 Task: Change  the formatting of the data to 'Which is Greater than5, 'In conditional formating, put the option 'Yelow Fill with Drak Yellow Text'add another formatting option Format As Table, insert the option 'Brown Table style Dark 3 'In the sheet  Data Entry Workbookbook
Action: Mouse moved to (54, 116)
Screenshot: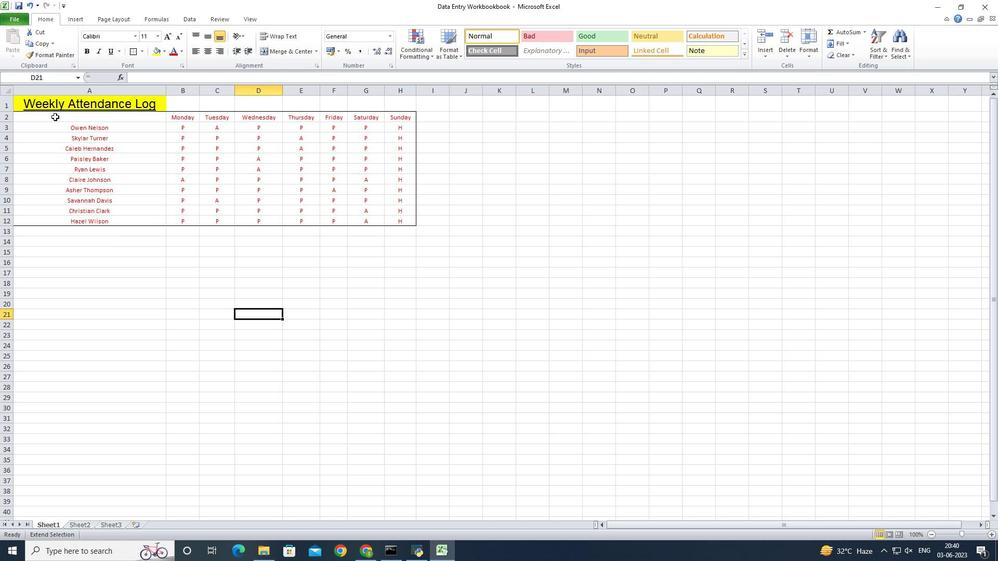 
Action: Mouse pressed left at (54, 116)
Screenshot: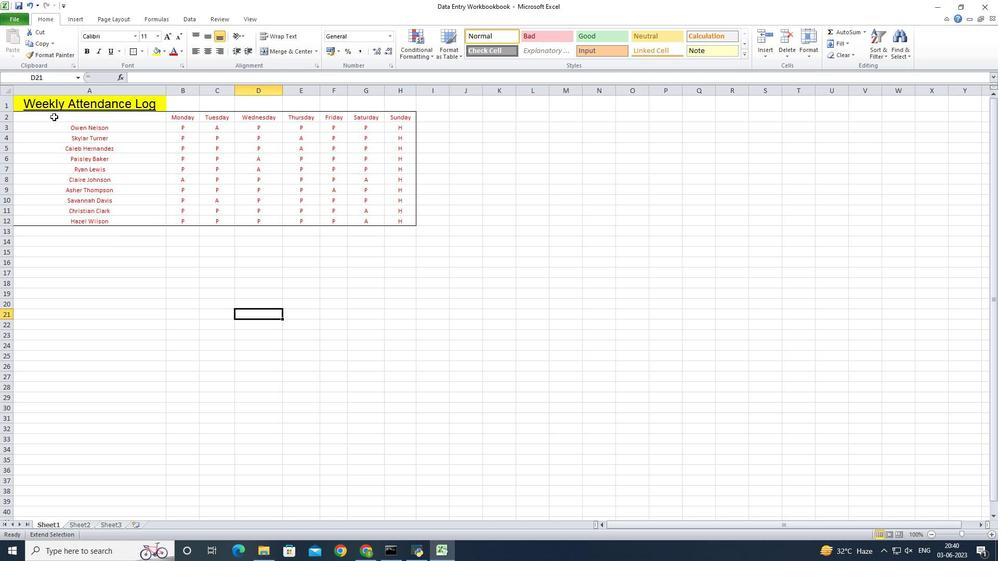 
Action: Mouse moved to (92, 132)
Screenshot: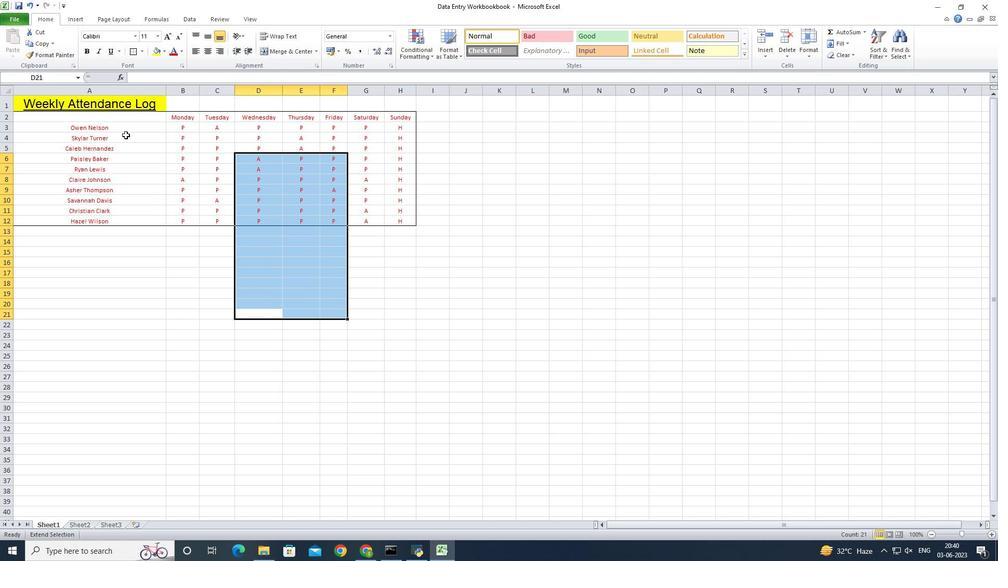 
Action: Mouse pressed left at (92, 132)
Screenshot: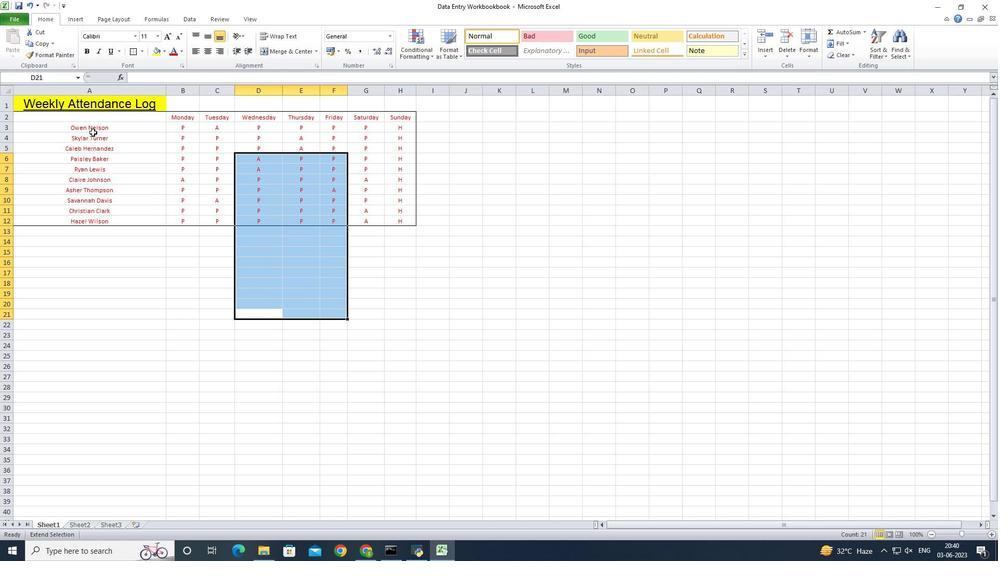 
Action: Mouse moved to (495, 29)
Screenshot: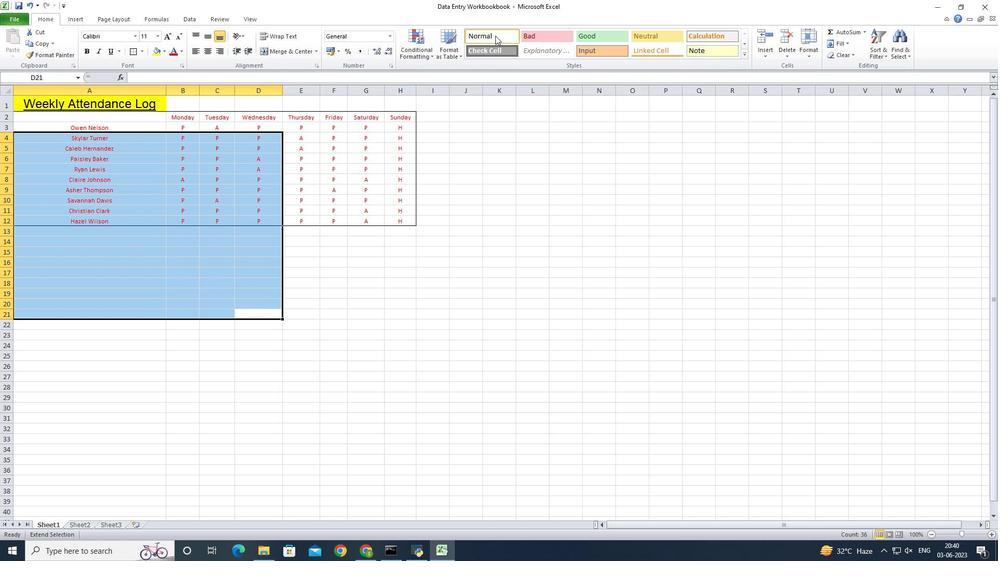 
Action: Mouse pressed left at (495, 29)
Screenshot: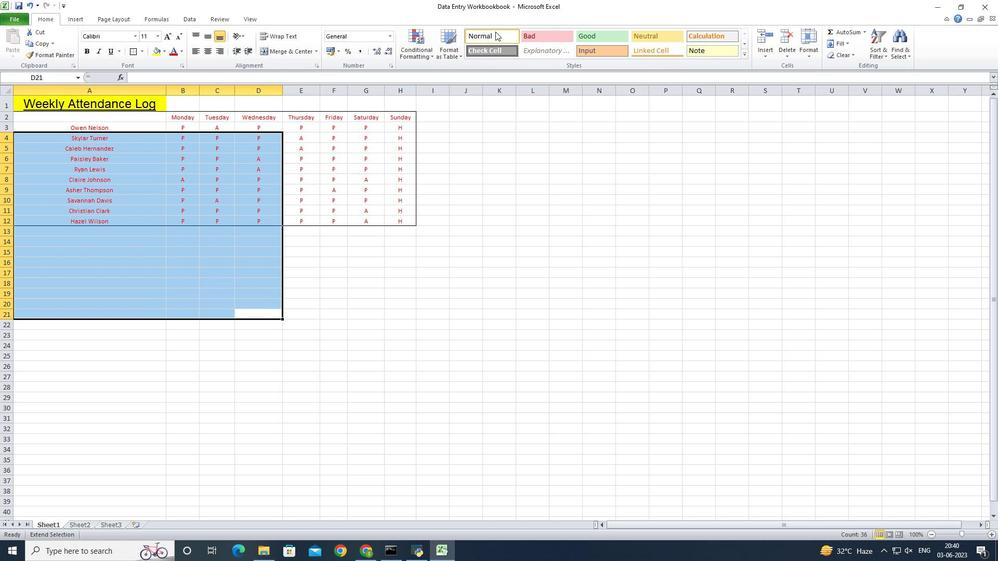 
Action: Mouse moved to (360, 250)
Screenshot: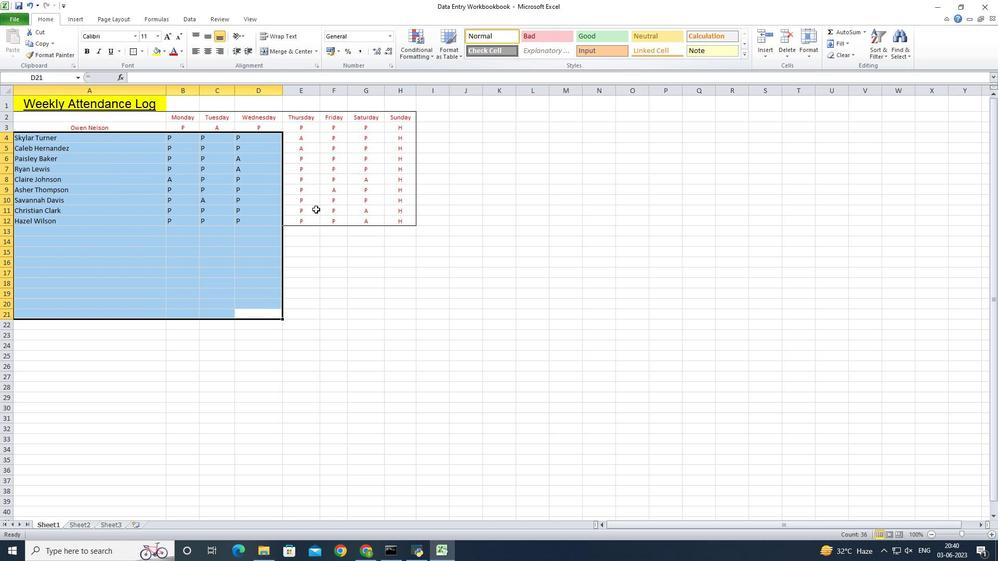 
Action: Key pressed ctrl+Z
Screenshot: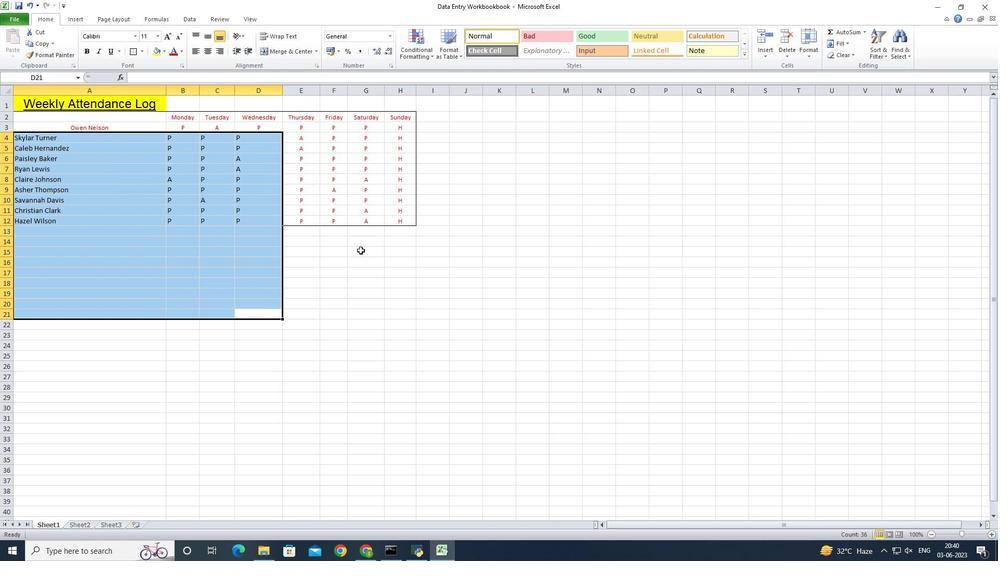 
Action: Mouse moved to (260, 347)
Screenshot: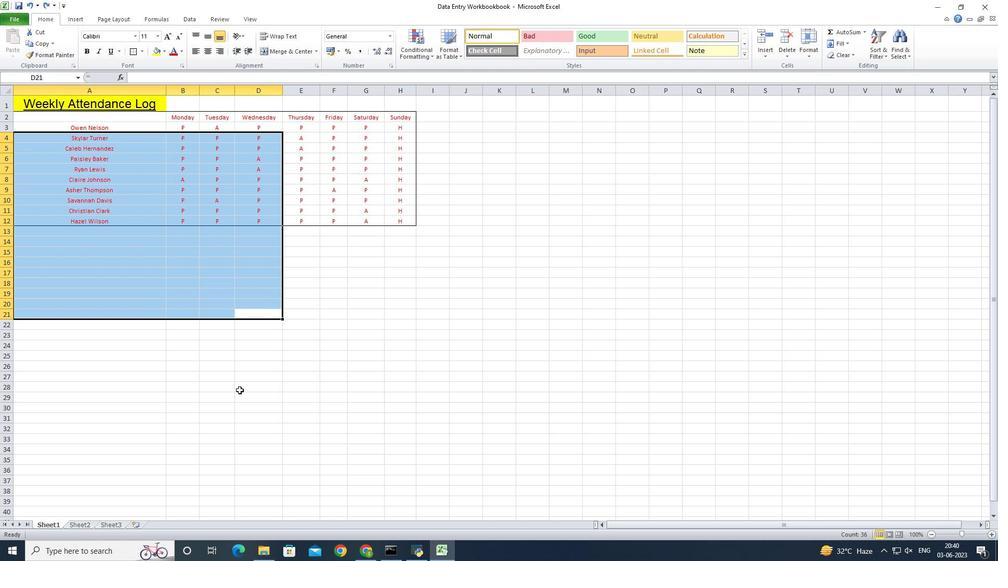 
Action: Mouse pressed left at (260, 347)
Screenshot: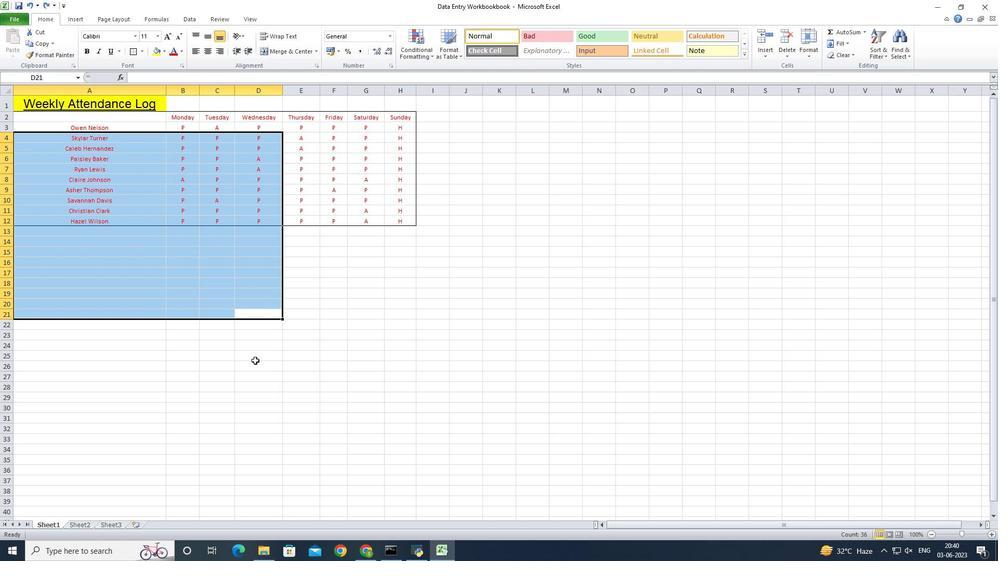 
Action: Mouse moved to (480, 35)
Screenshot: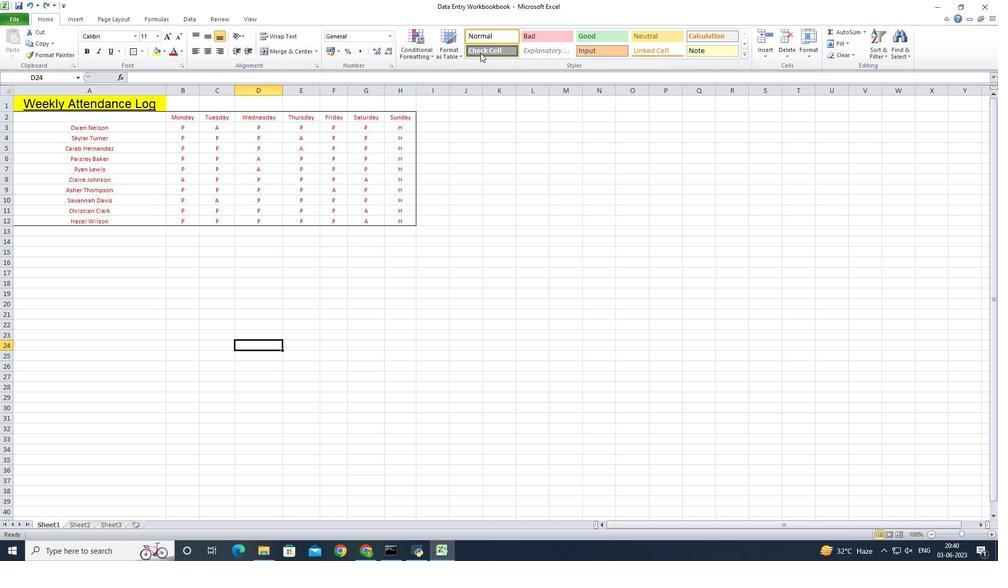 
Action: Mouse pressed left at (480, 35)
Screenshot: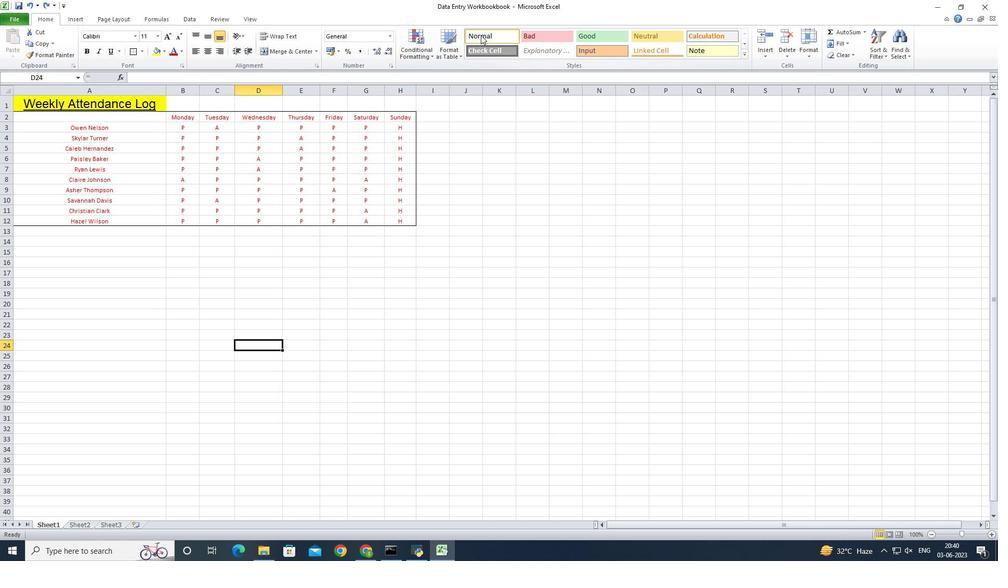 
Action: Mouse moved to (53, 116)
Screenshot: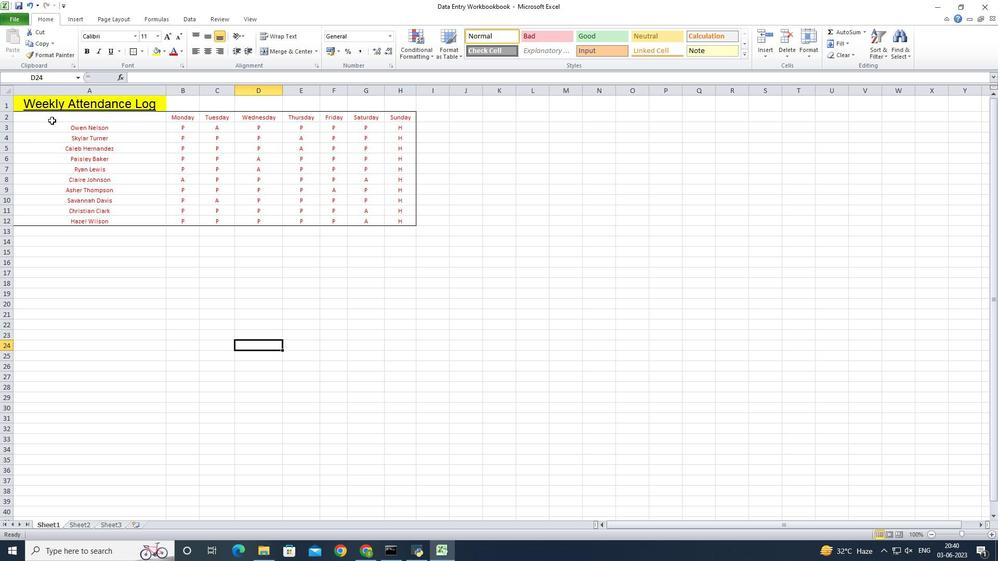 
Action: Mouse pressed left at (53, 116)
Screenshot: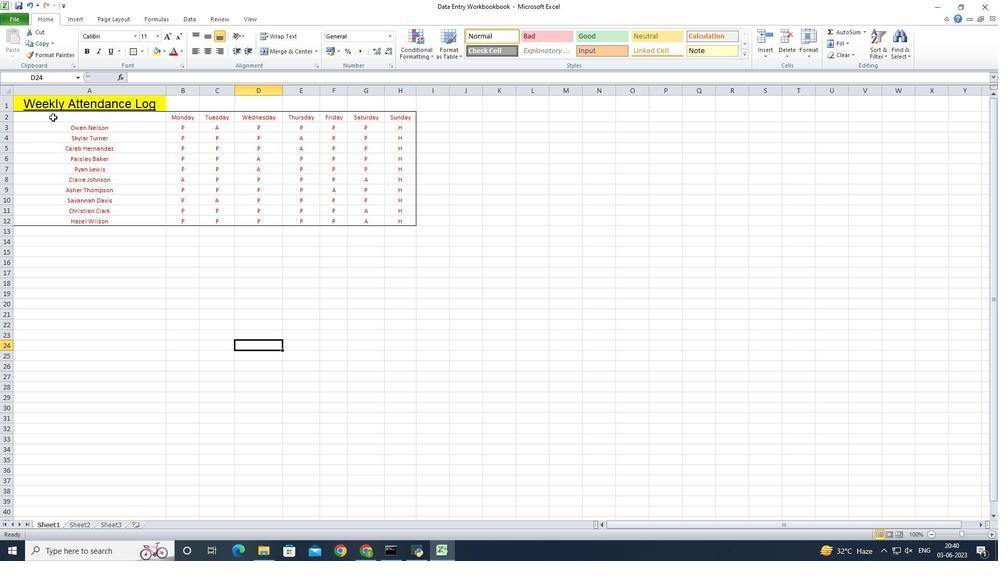 
Action: Mouse moved to (422, 50)
Screenshot: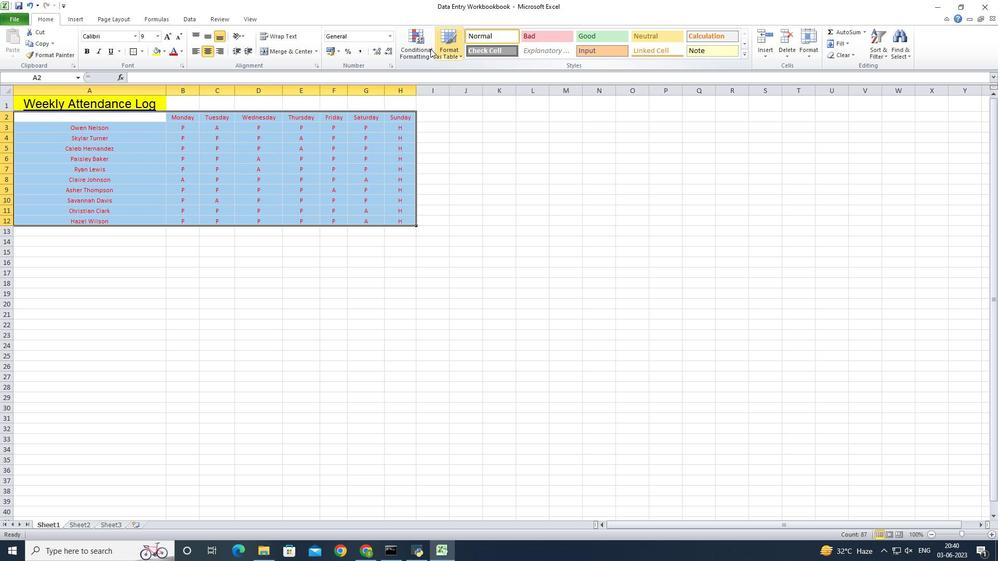 
Action: Mouse pressed left at (422, 50)
Screenshot: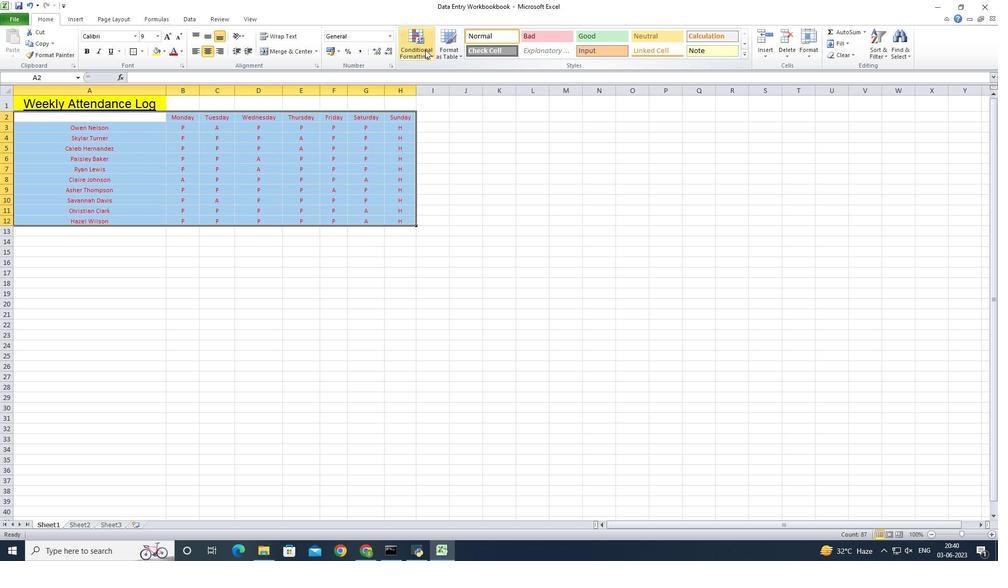 
Action: Mouse moved to (441, 75)
Screenshot: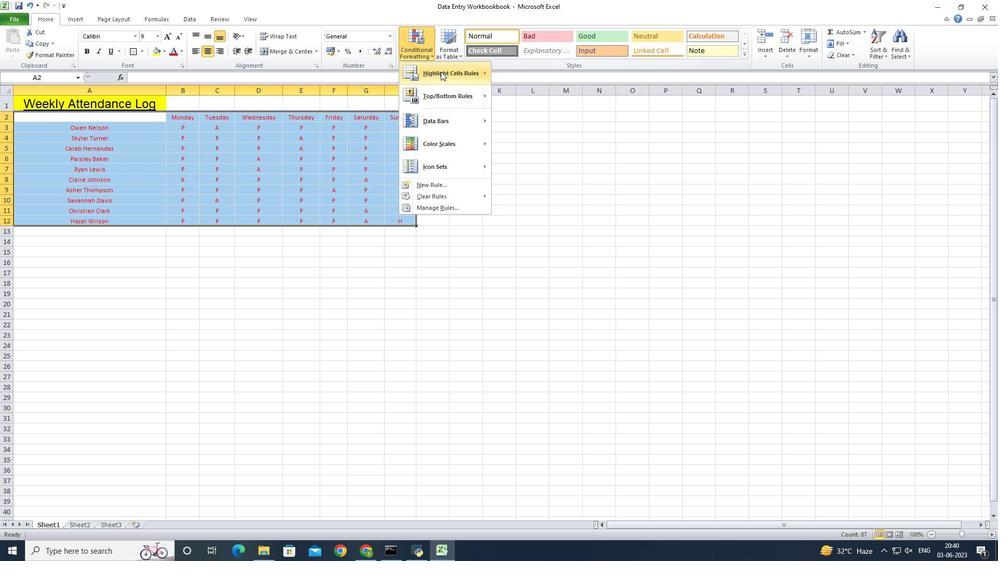 
Action: Mouse pressed left at (441, 75)
Screenshot: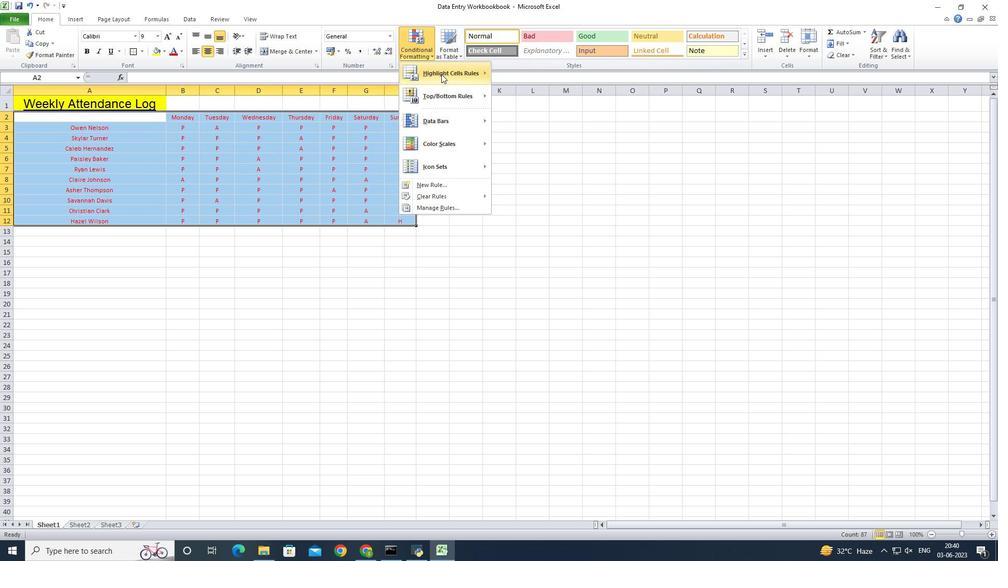 
Action: Mouse moved to (504, 75)
Screenshot: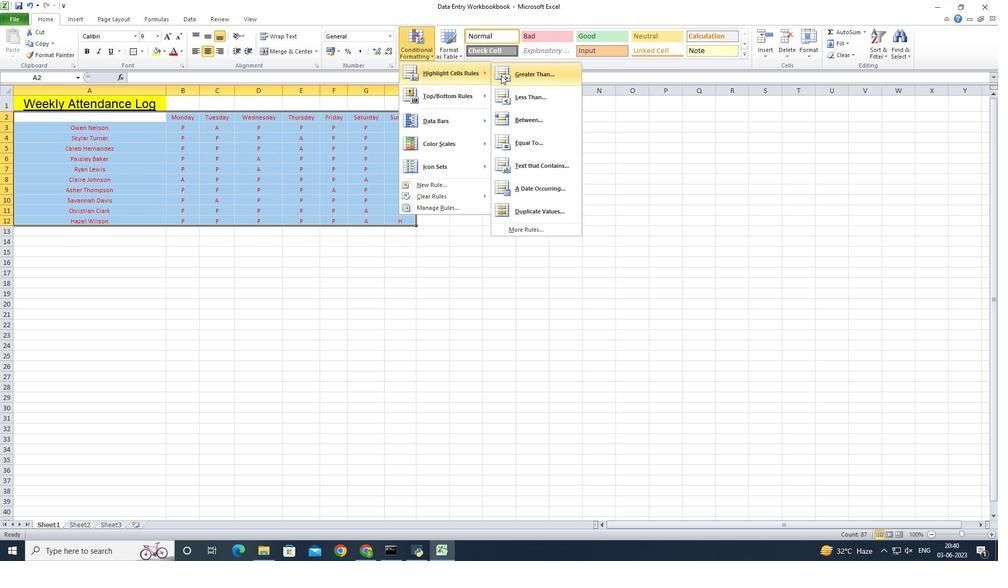 
Action: Mouse pressed left at (504, 75)
Screenshot: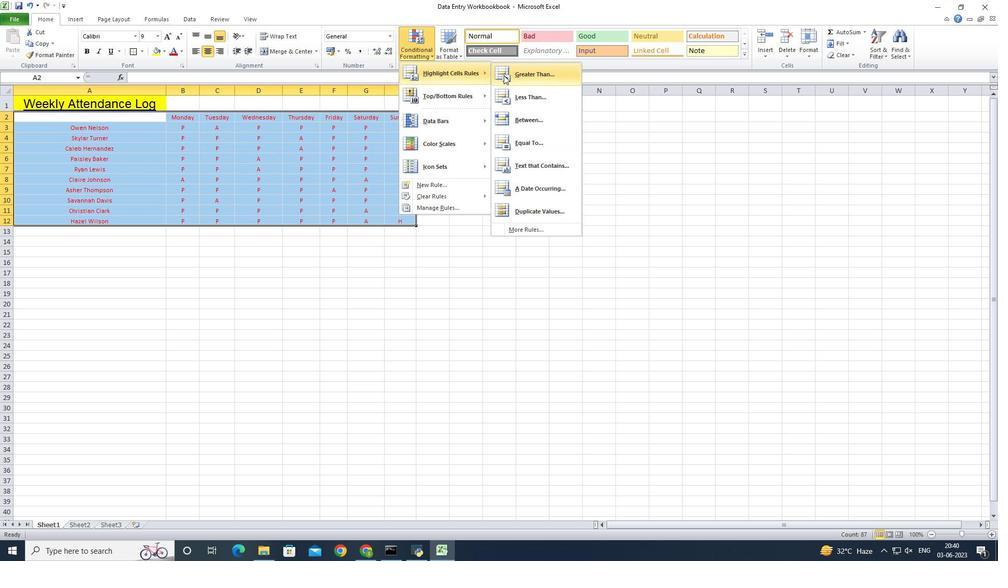 
Action: Mouse moved to (217, 263)
Screenshot: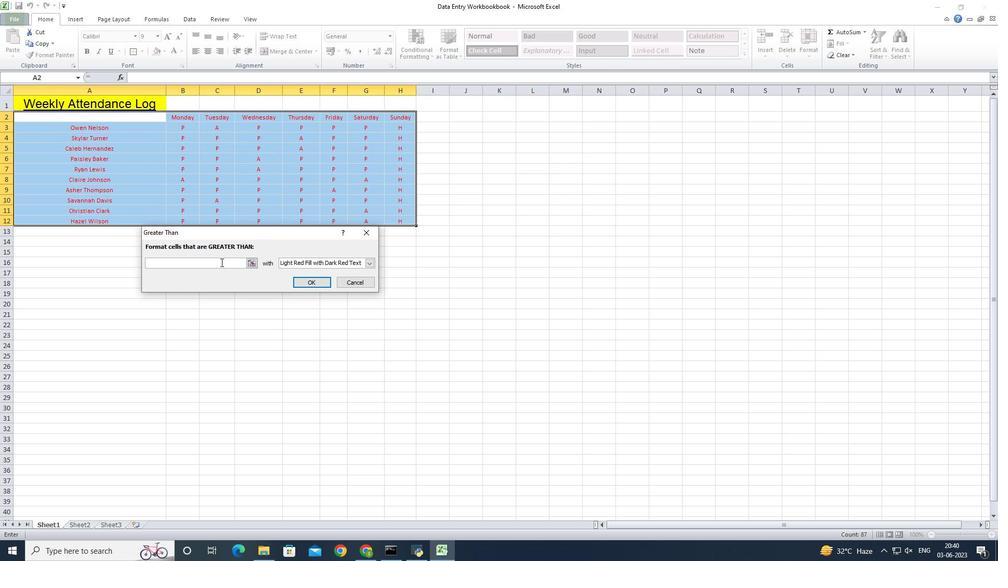 
Action: Mouse pressed left at (217, 263)
Screenshot: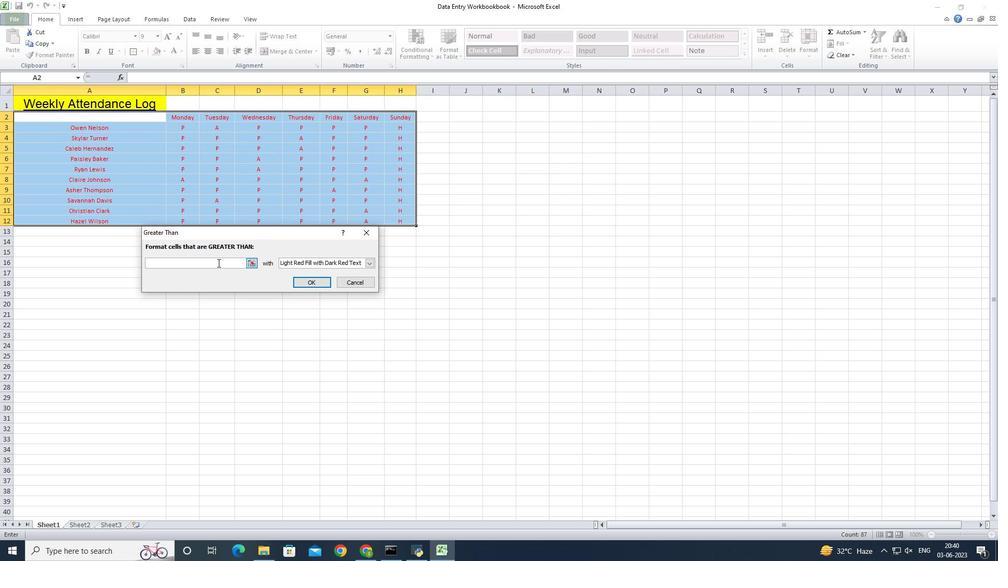
Action: Mouse moved to (219, 263)
Screenshot: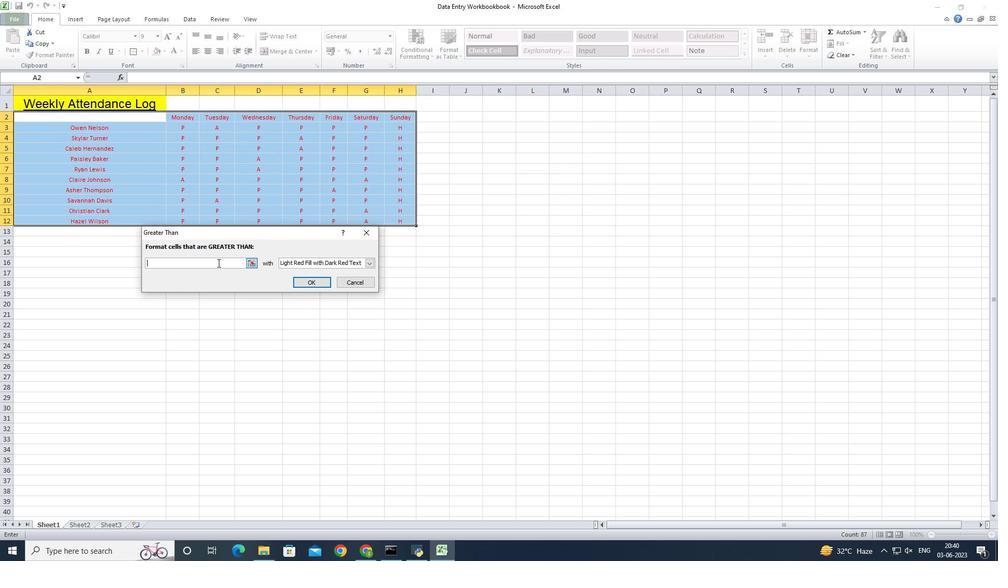 
Action: Key pressed 5
Screenshot: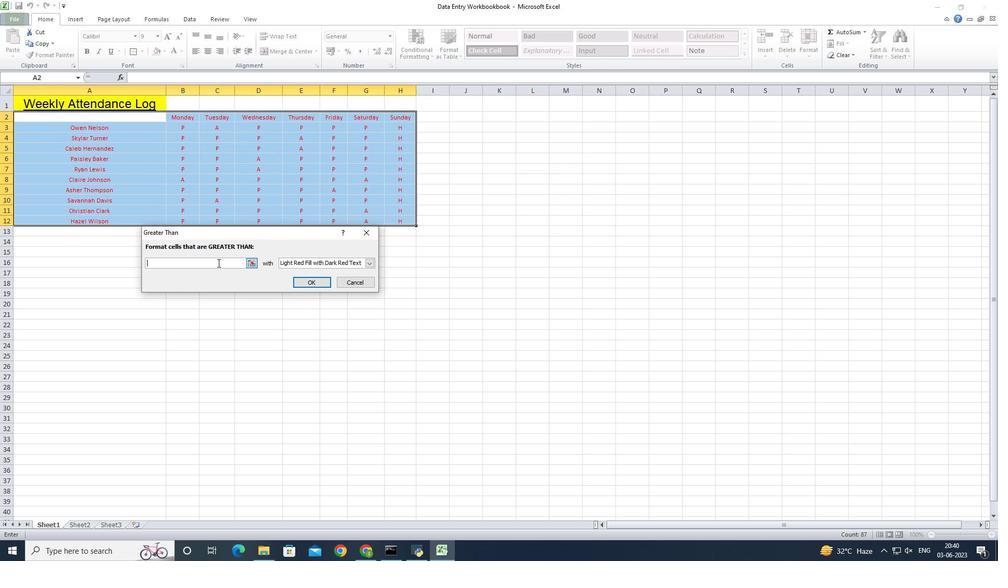
Action: Mouse moved to (314, 263)
Screenshot: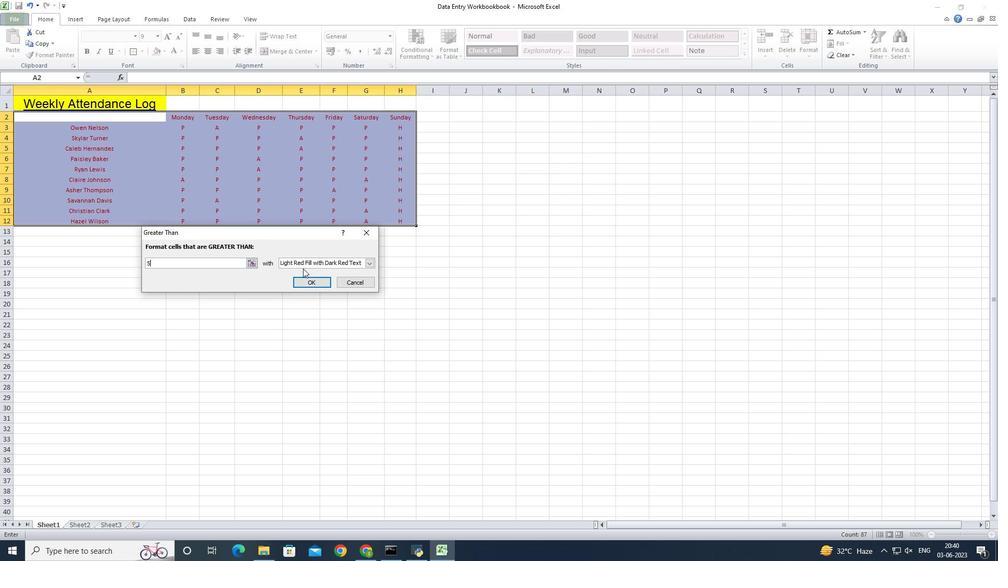 
Action: Mouse pressed left at (314, 263)
Screenshot: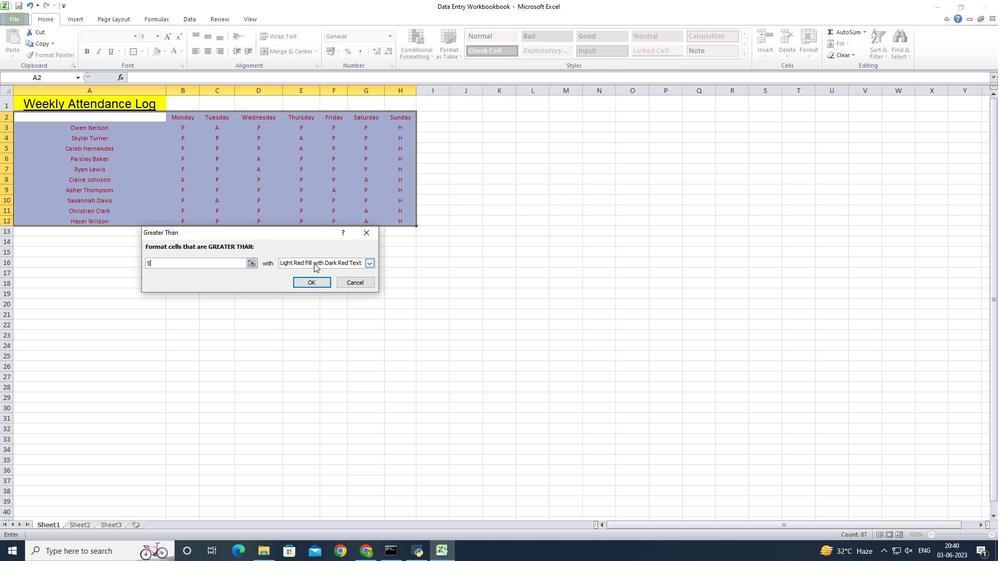 
Action: Mouse moved to (320, 277)
Screenshot: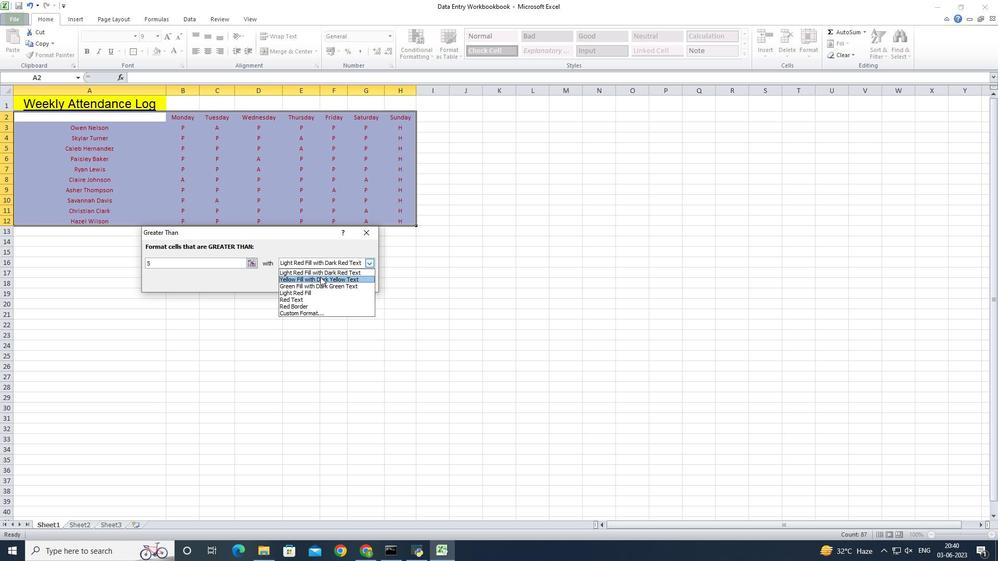
Action: Mouse pressed left at (320, 277)
Screenshot: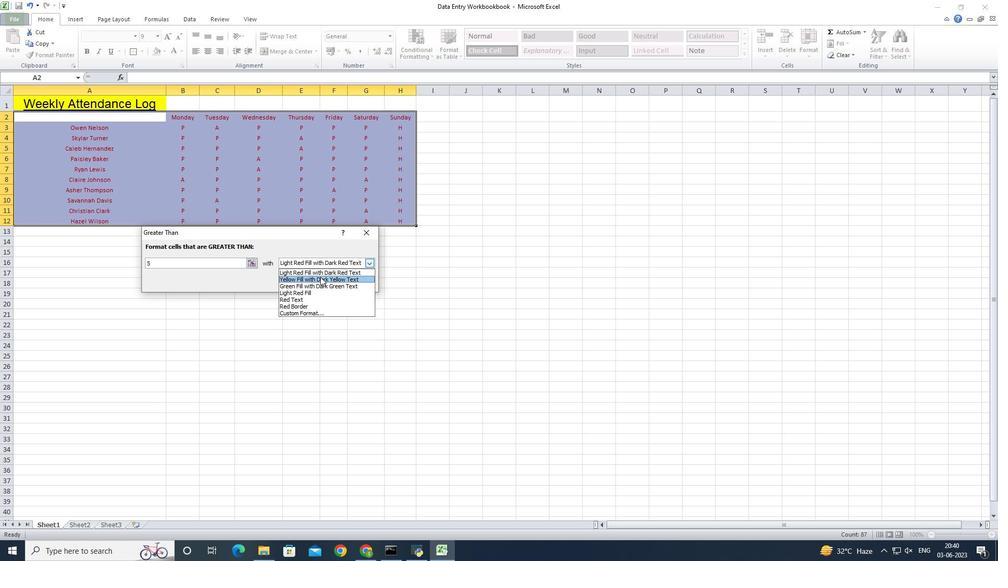
Action: Mouse moved to (317, 283)
Screenshot: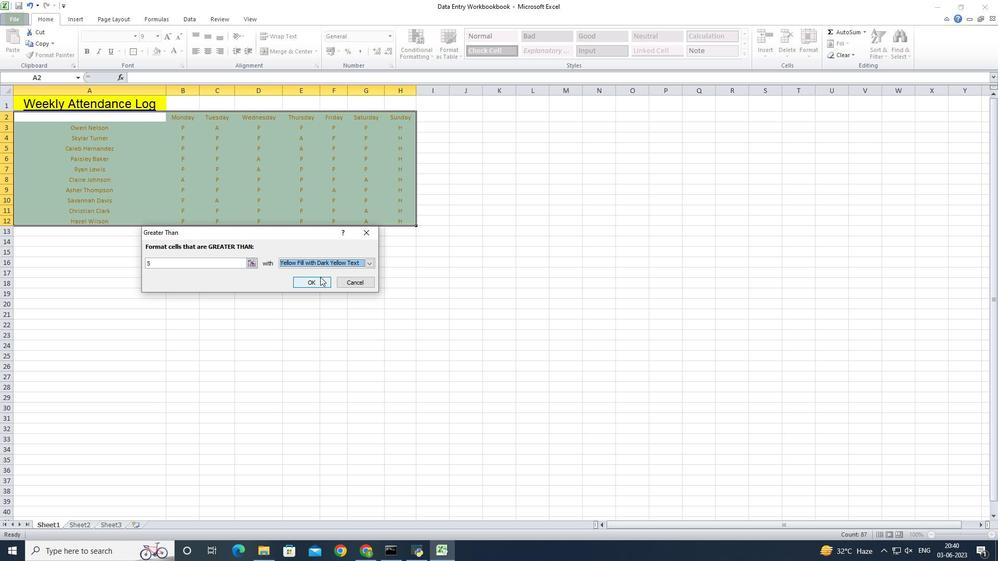 
Action: Mouse pressed left at (317, 283)
Screenshot: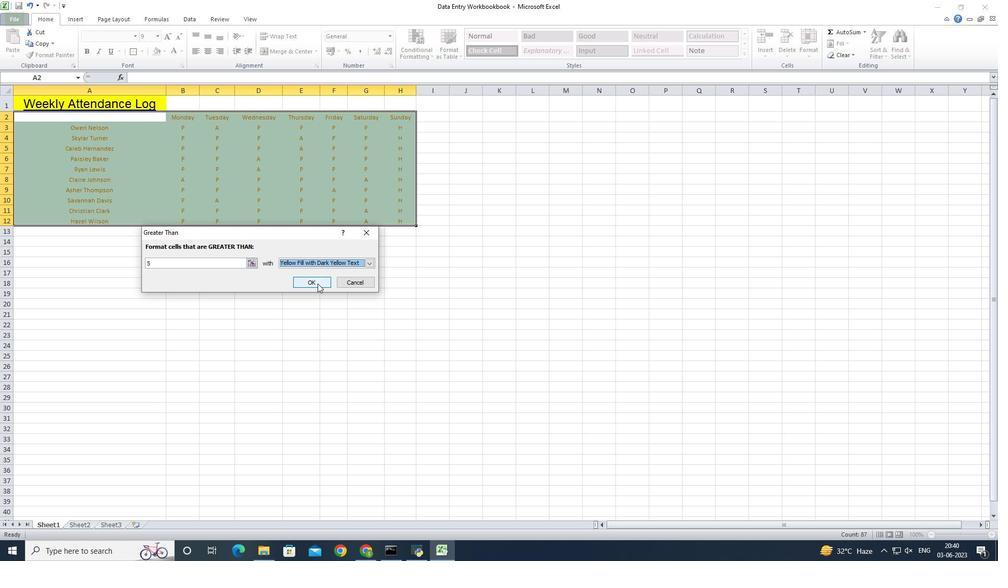
Action: Mouse moved to (451, 47)
Screenshot: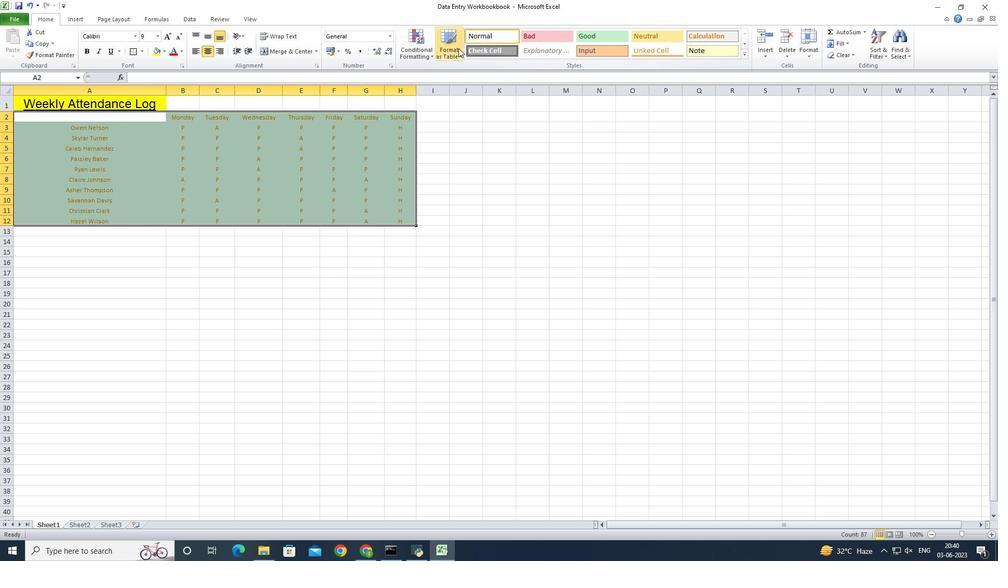 
Action: Mouse pressed left at (451, 47)
Screenshot: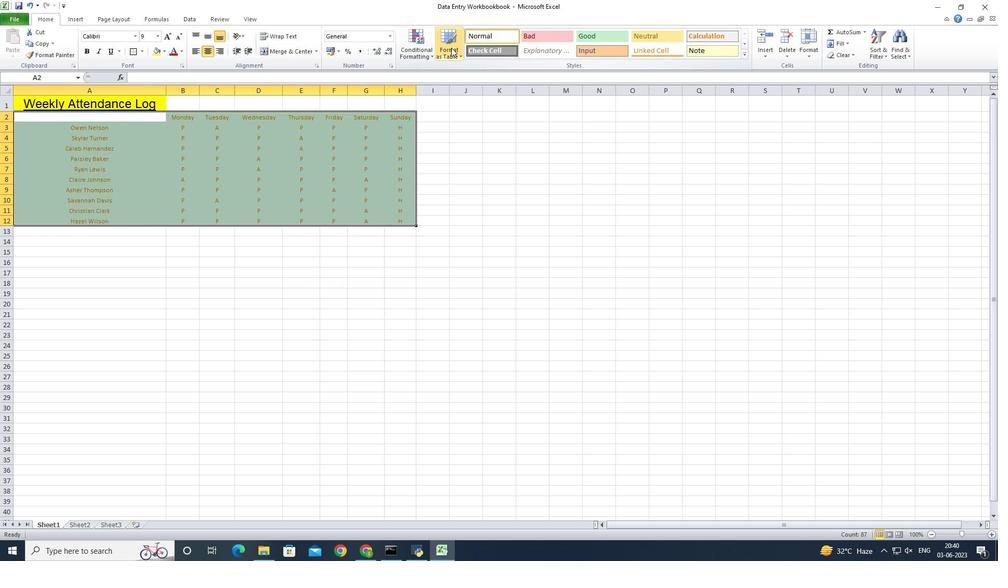 
Action: Mouse moved to (518, 307)
Screenshot: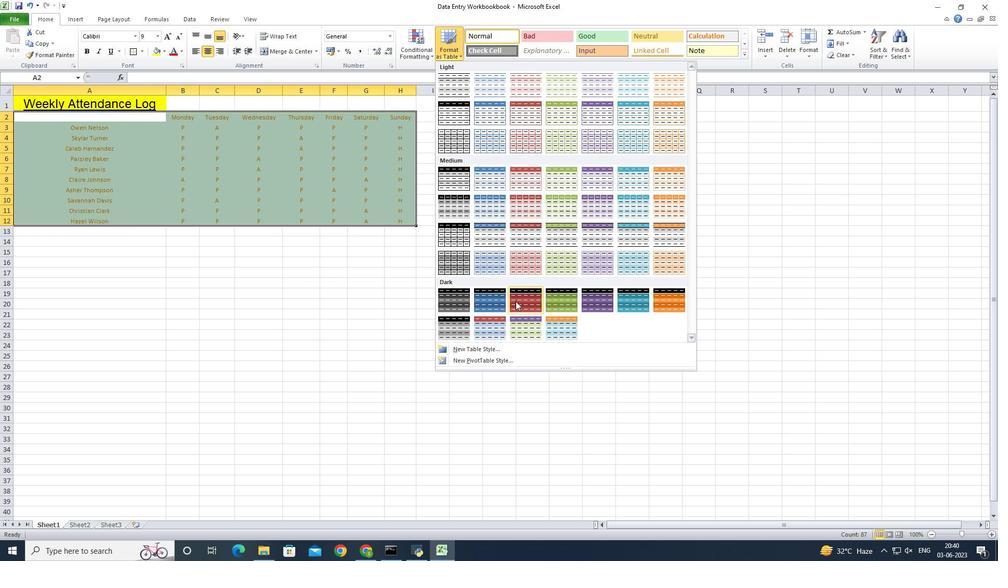 
Action: Mouse pressed left at (518, 307)
Screenshot: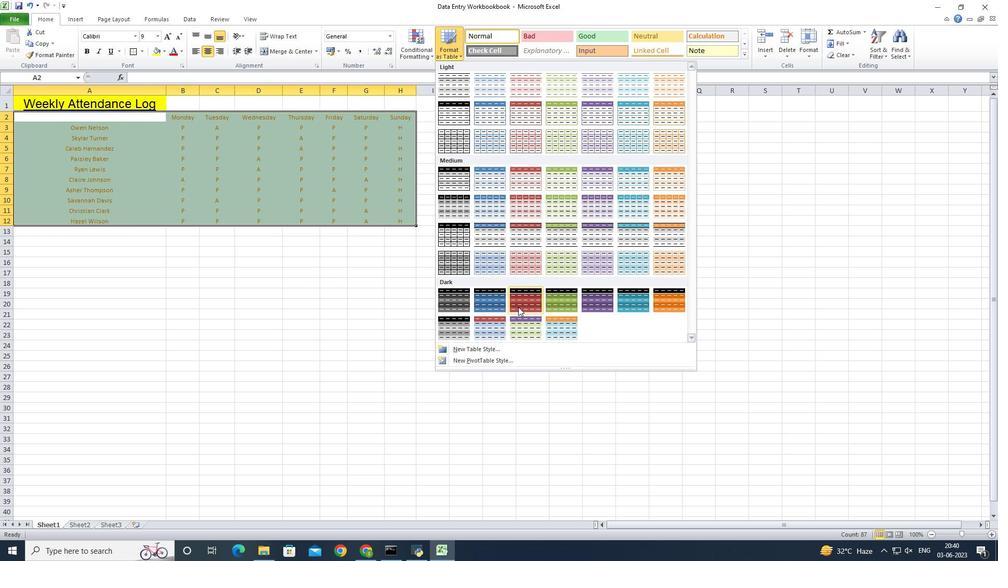 
Action: Mouse moved to (250, 281)
Screenshot: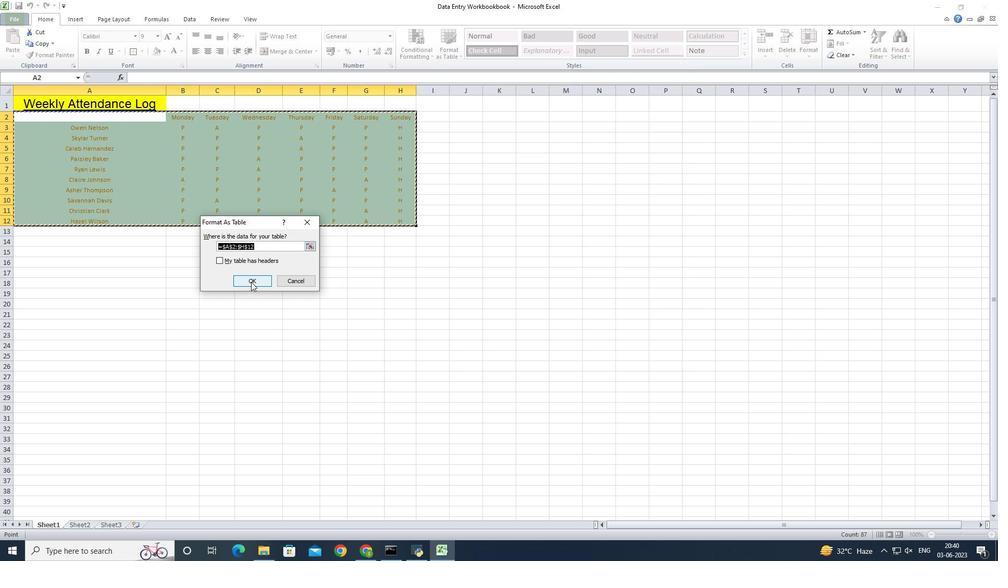 
Action: Mouse pressed left at (250, 281)
Screenshot: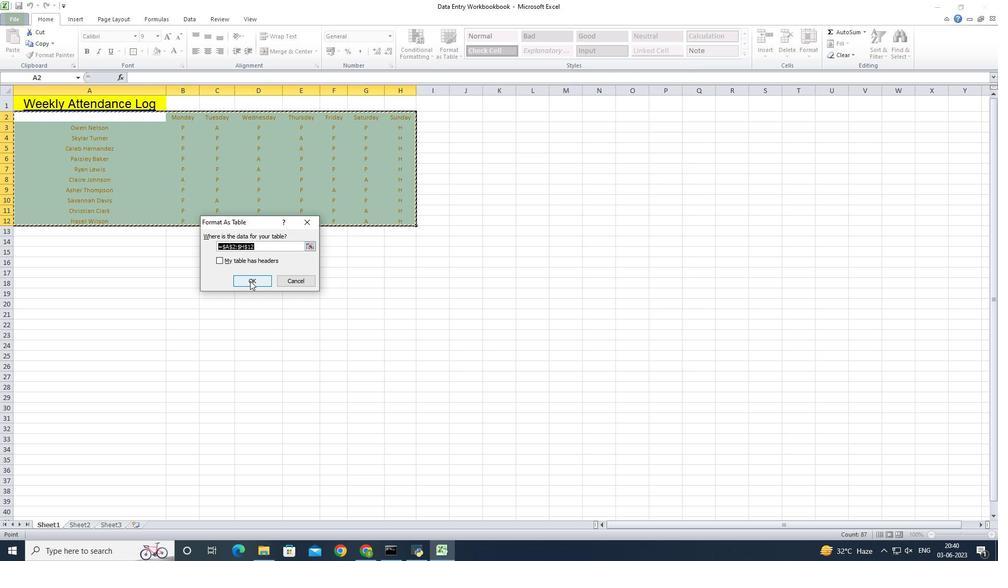 
Action: Mouse moved to (251, 290)
Screenshot: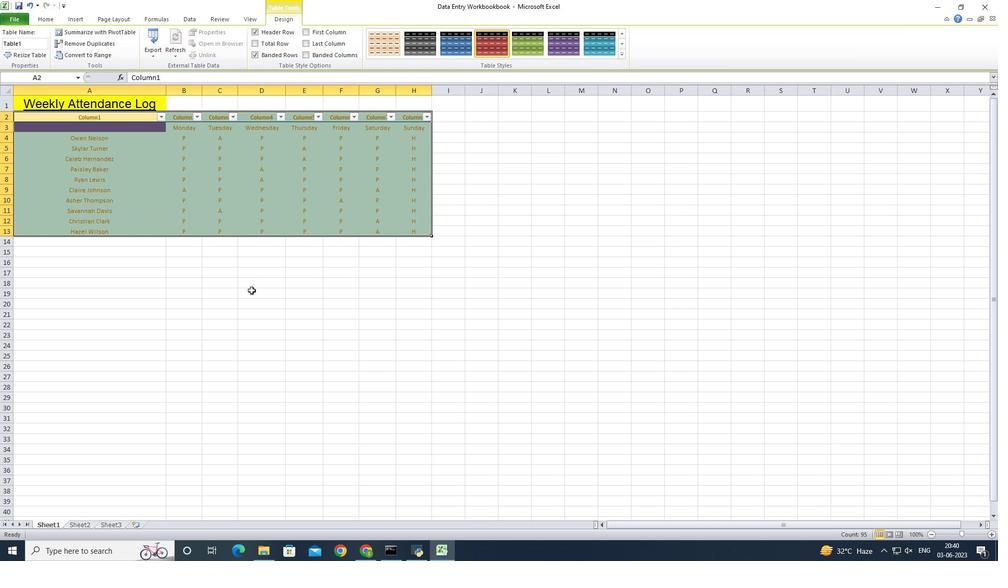 
Action: Mouse pressed left at (251, 290)
Screenshot: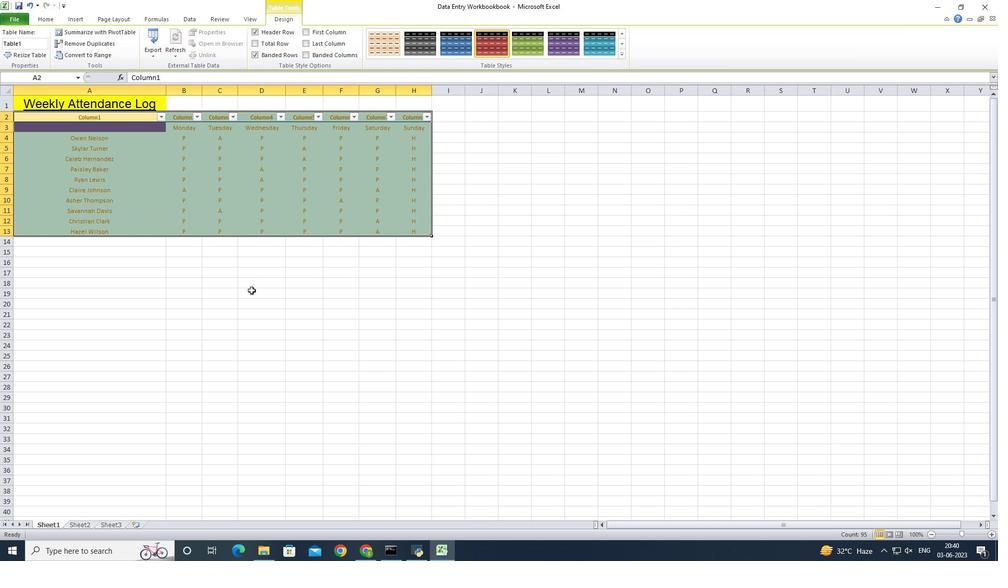 
Action: Mouse moved to (129, 133)
Screenshot: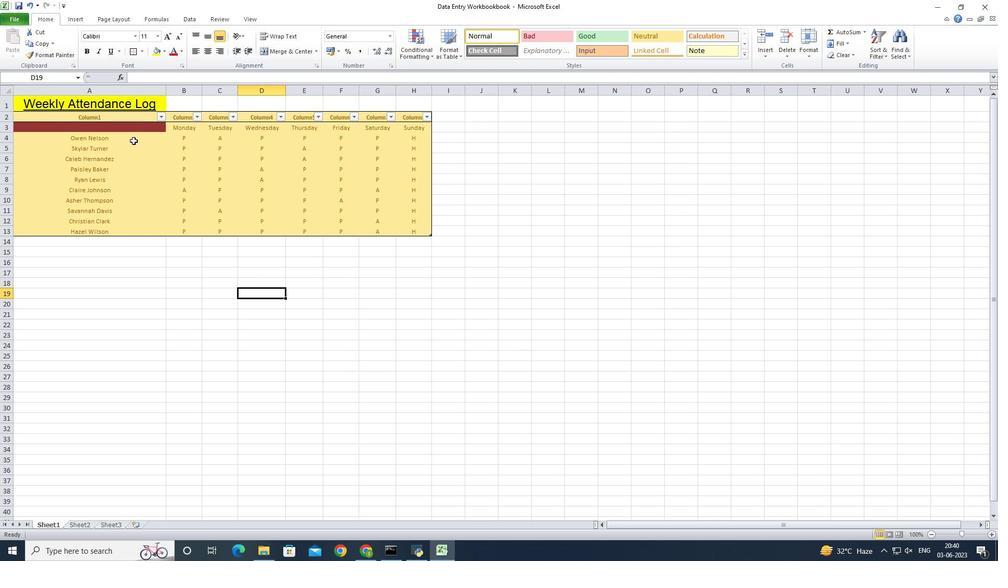
Action: Mouse pressed left at (129, 133)
Screenshot: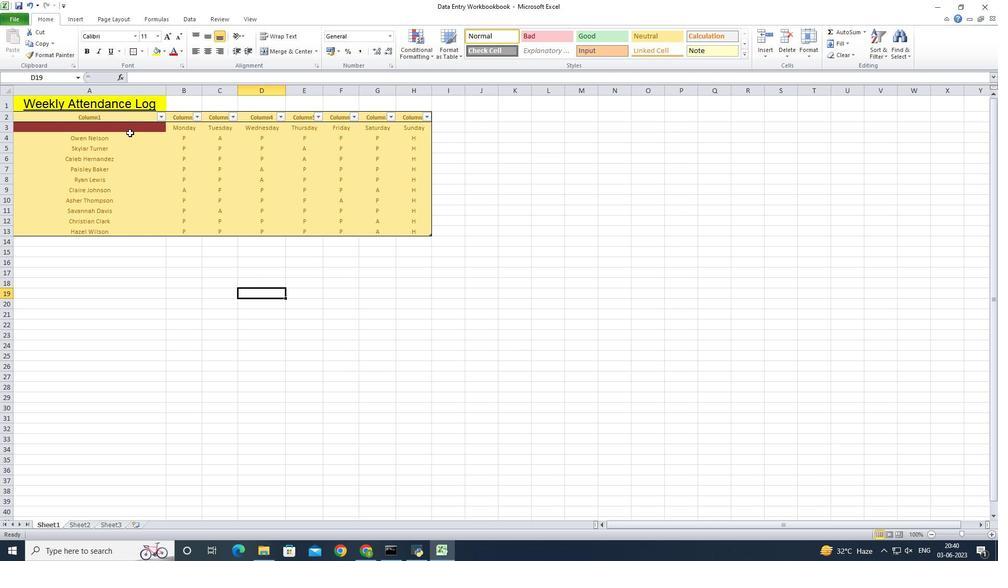 
Action: Mouse moved to (166, 202)
Screenshot: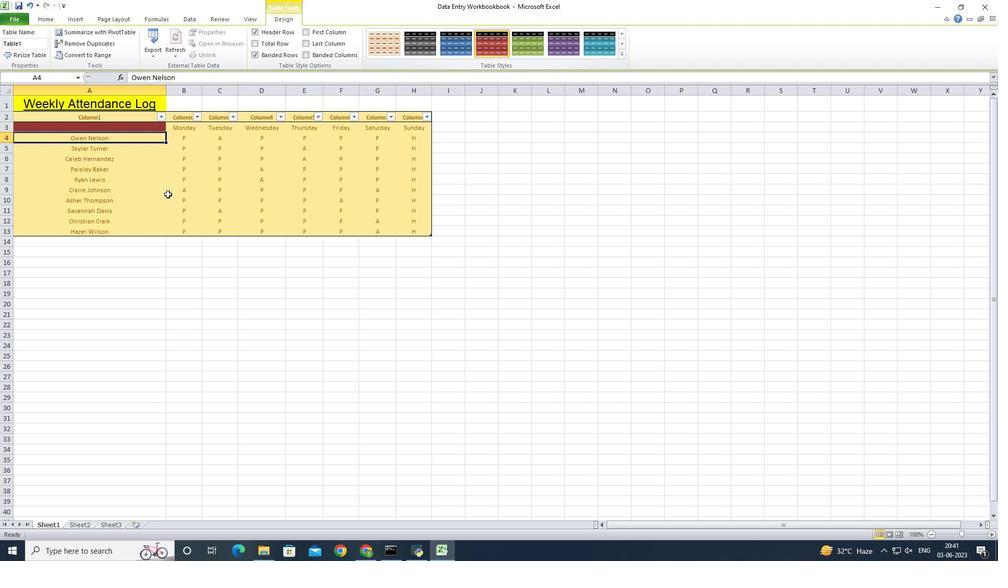 
Action: Key pressed ctrl+Z
Screenshot: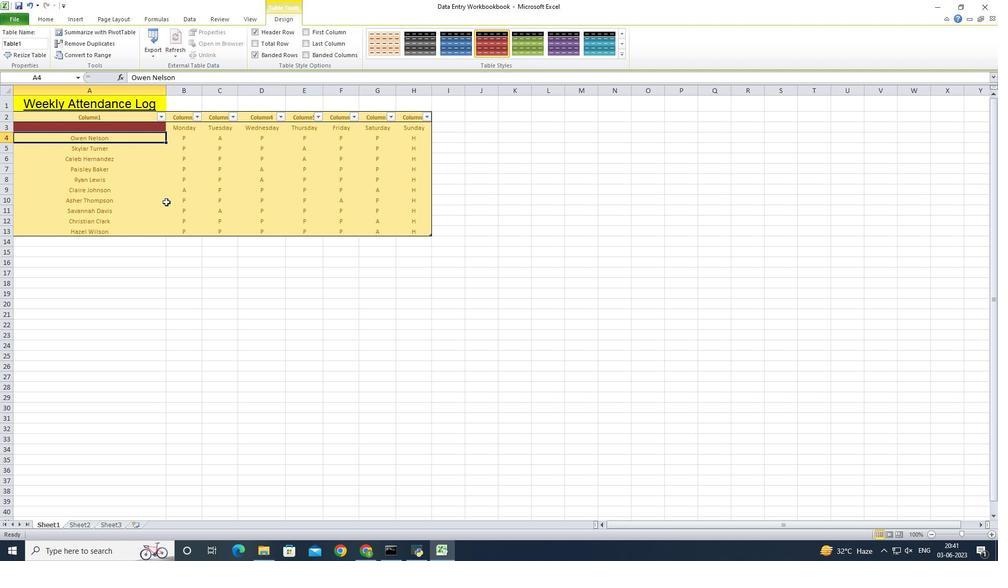 
Action: Mouse moved to (87, 118)
Screenshot: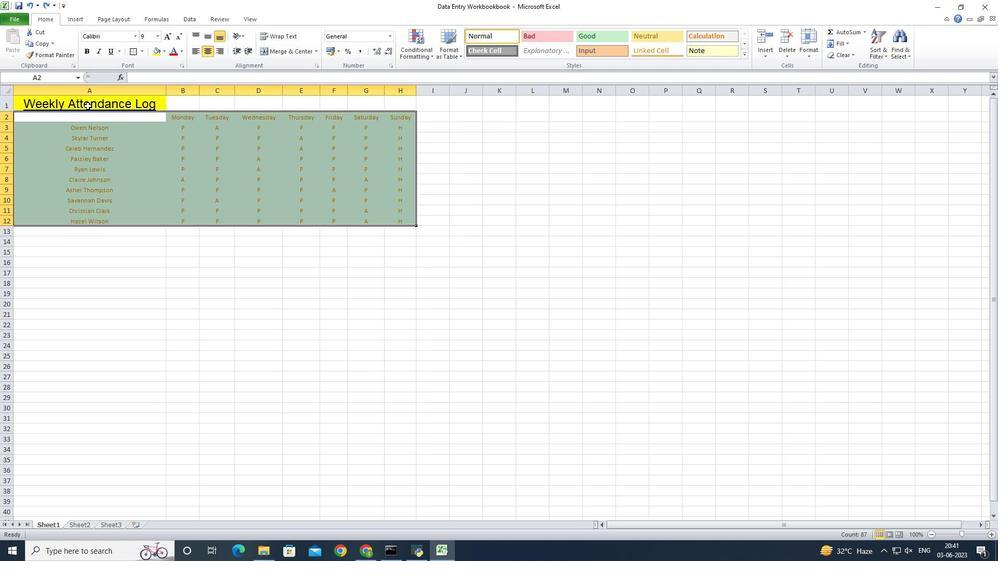 
Action: Mouse pressed left at (87, 118)
Screenshot: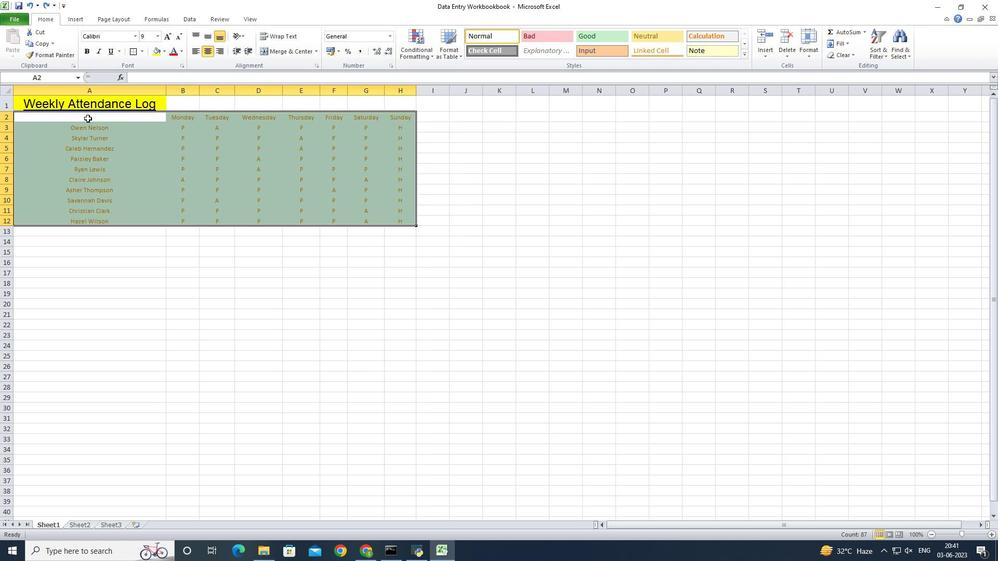 
Action: Mouse moved to (96, 127)
Screenshot: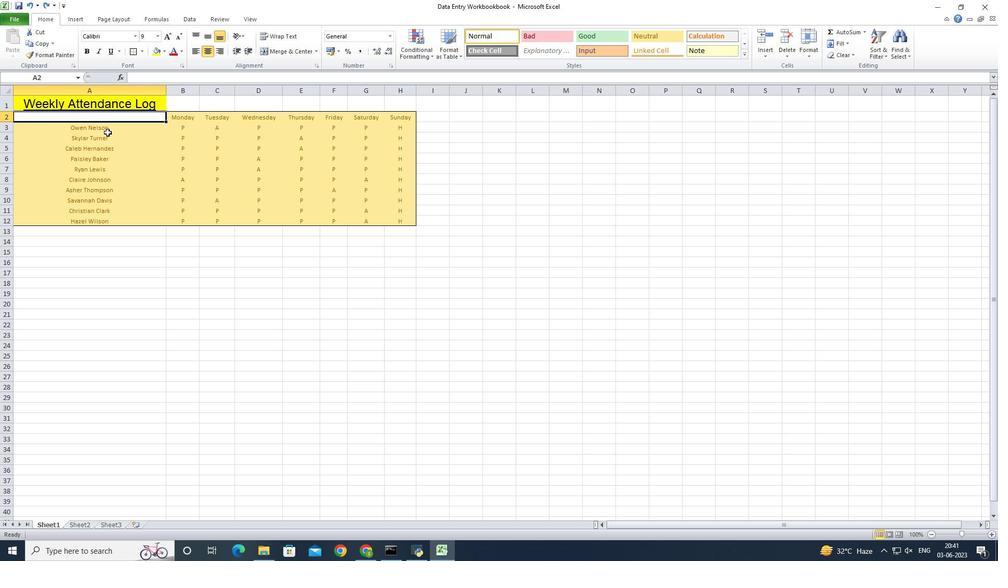 
Action: Mouse pressed left at (96, 127)
Screenshot: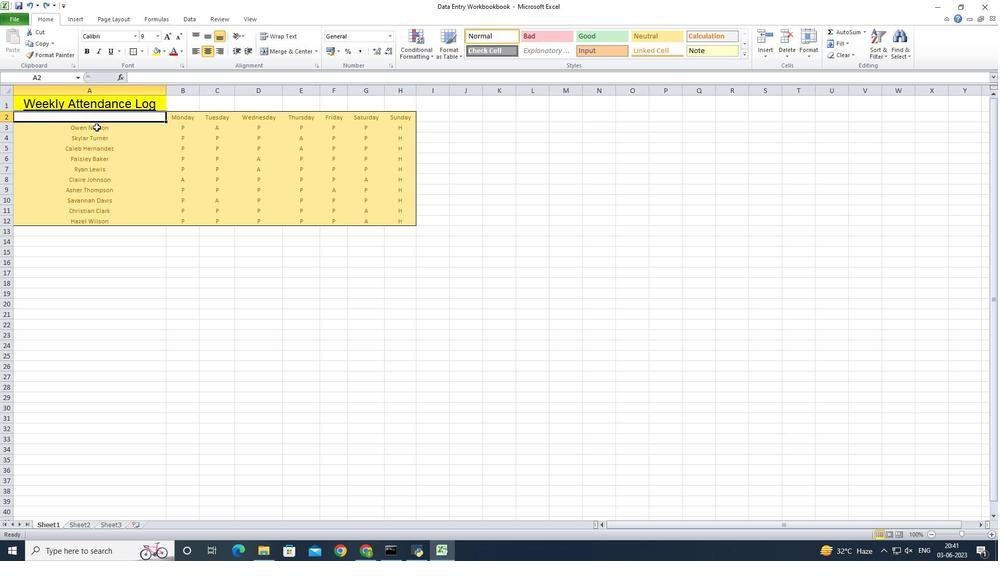 
Action: Mouse moved to (175, 117)
Screenshot: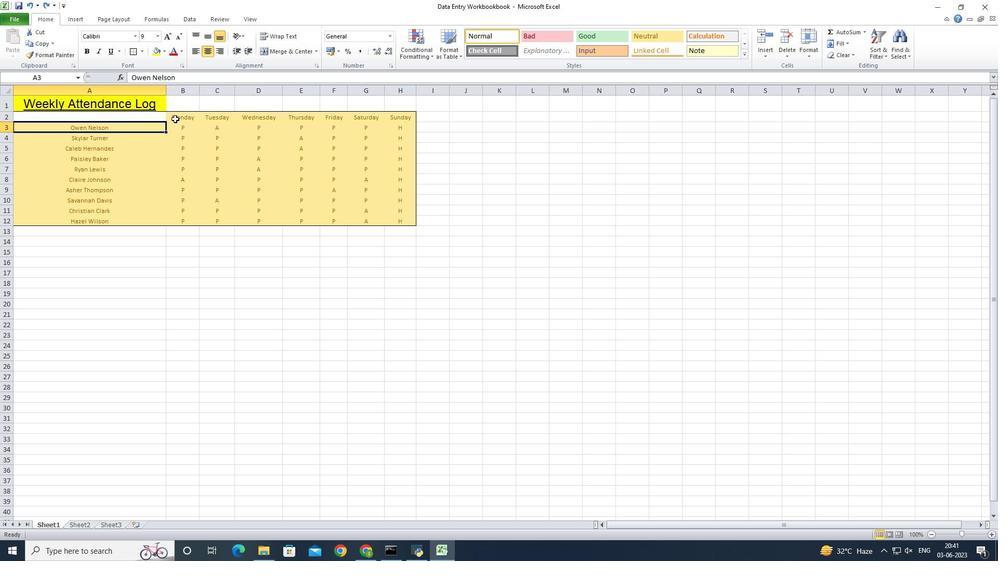 
Action: Mouse pressed left at (175, 117)
Screenshot: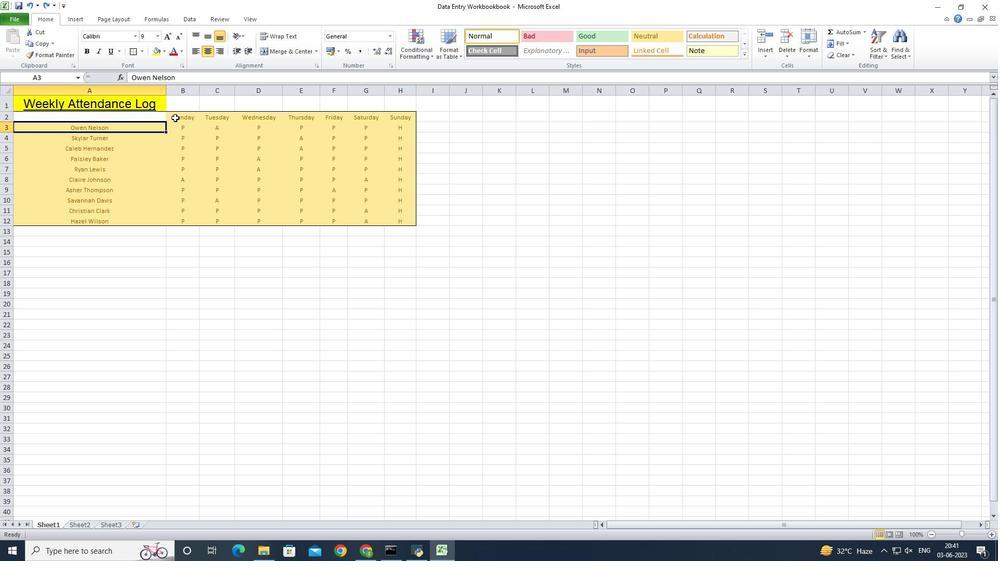 
Action: Mouse moved to (111, 114)
Screenshot: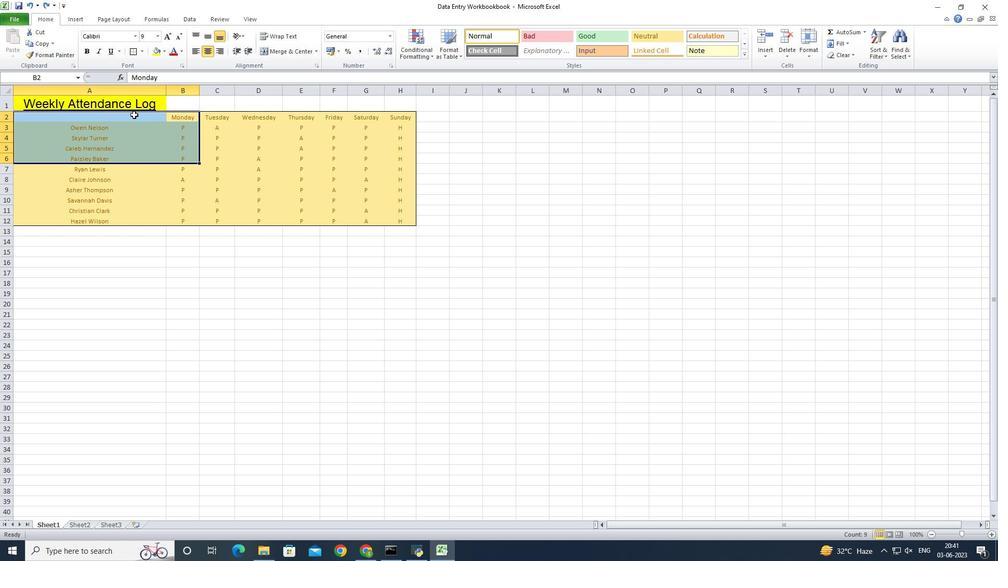 
Action: Mouse pressed left at (111, 114)
Screenshot: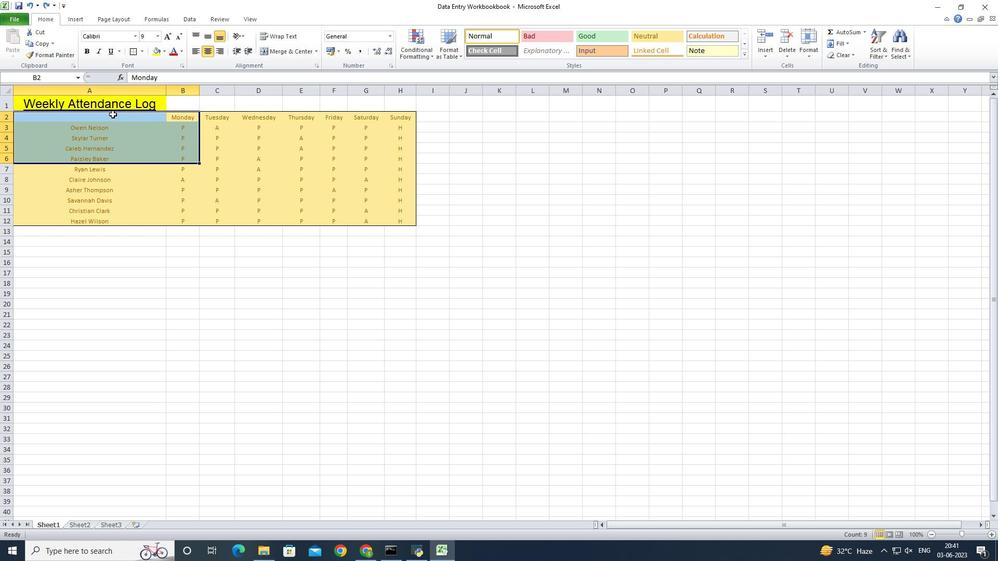 
Action: Mouse moved to (447, 53)
Screenshot: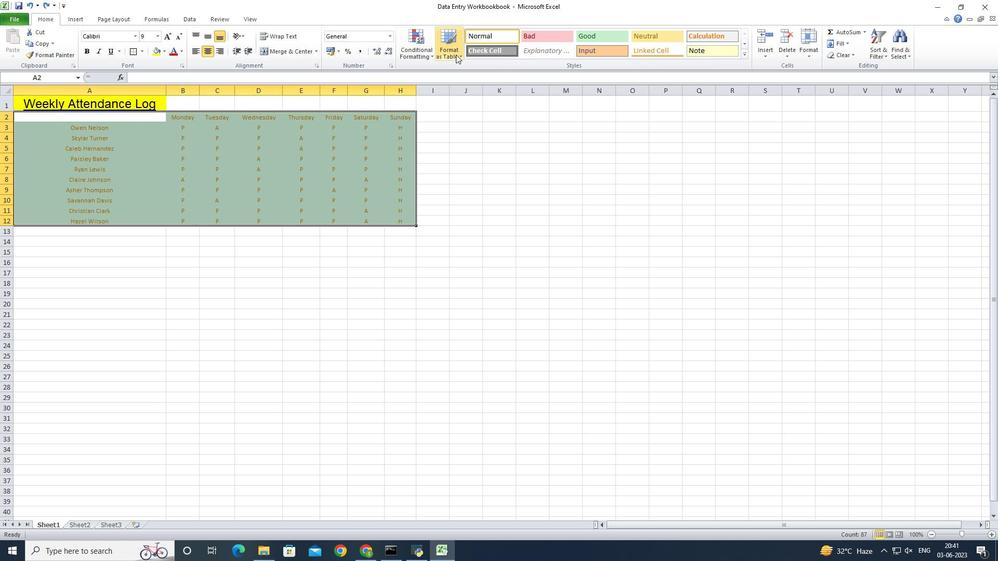
Action: Mouse pressed left at (447, 53)
Screenshot: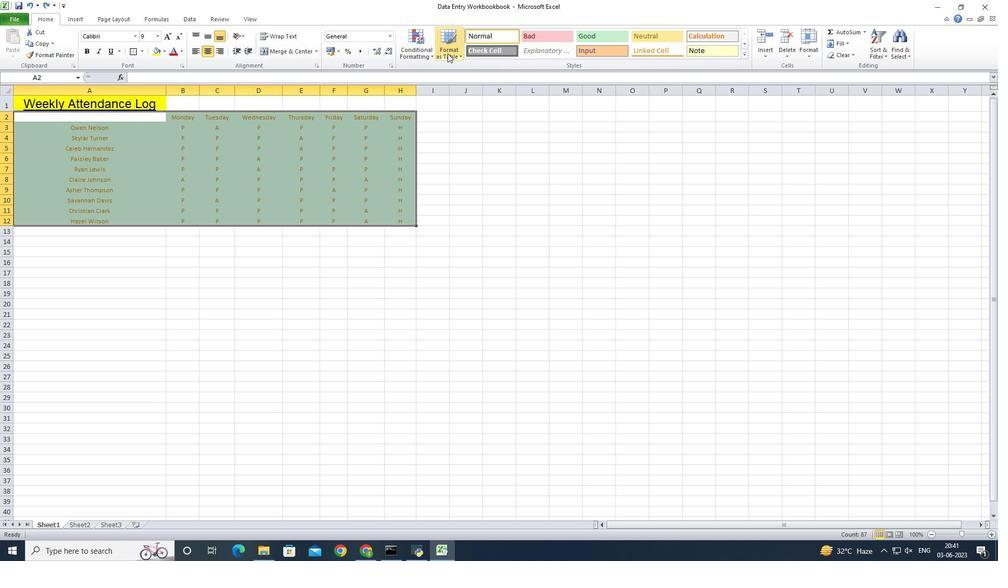 
Action: Mouse moved to (524, 301)
Screenshot: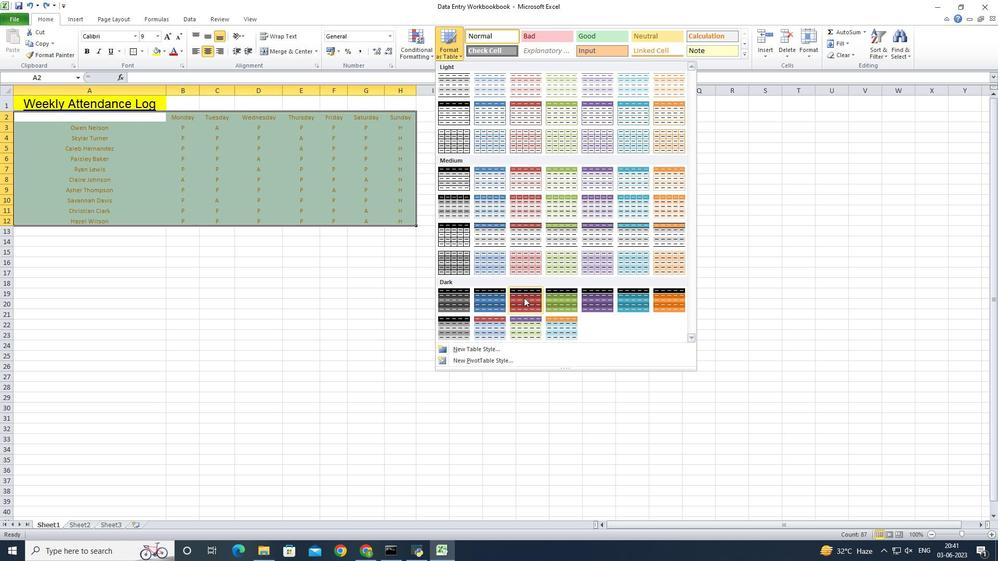 
Action: Mouse pressed left at (524, 301)
Screenshot: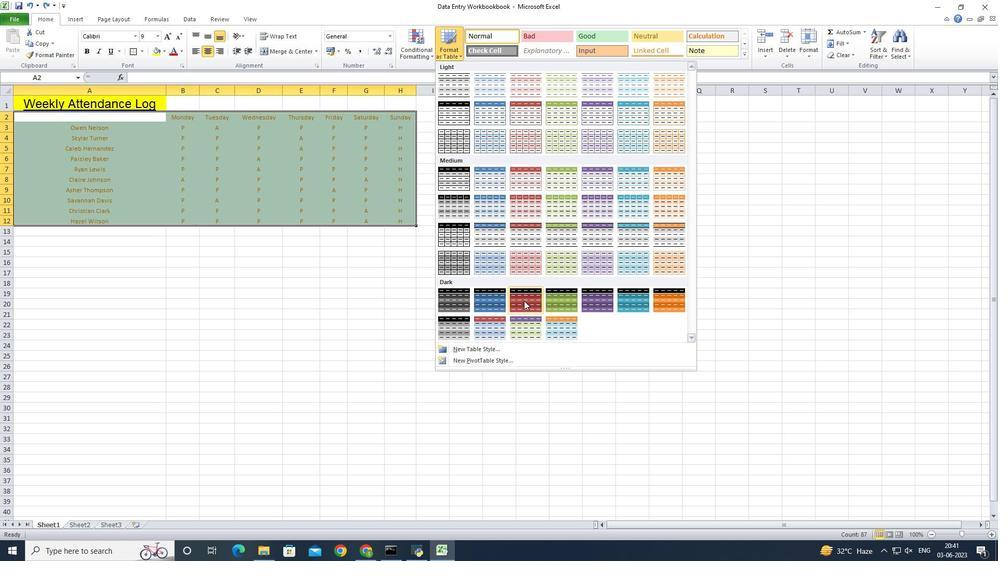 
Action: Mouse moved to (257, 281)
Screenshot: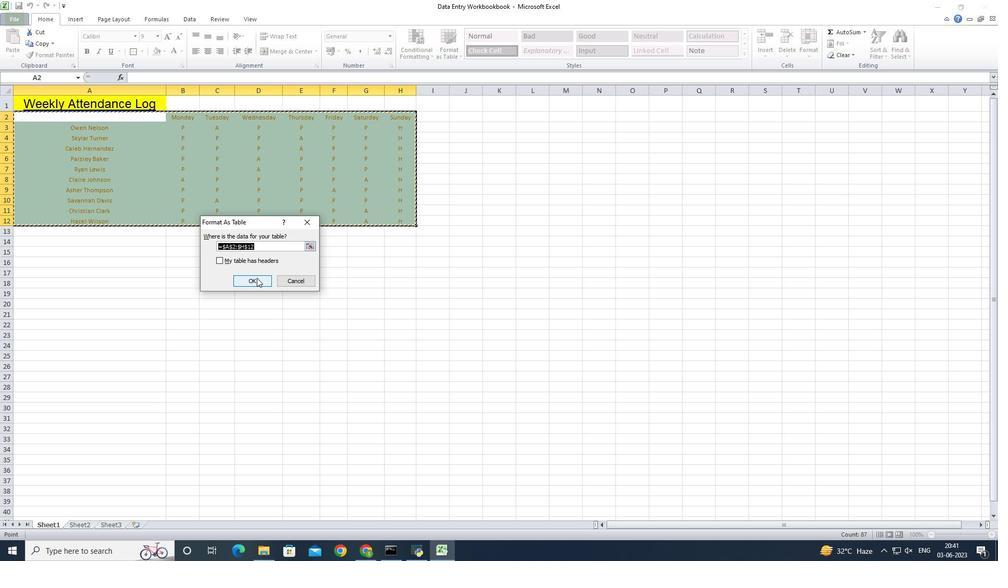 
Action: Mouse pressed left at (257, 281)
Screenshot: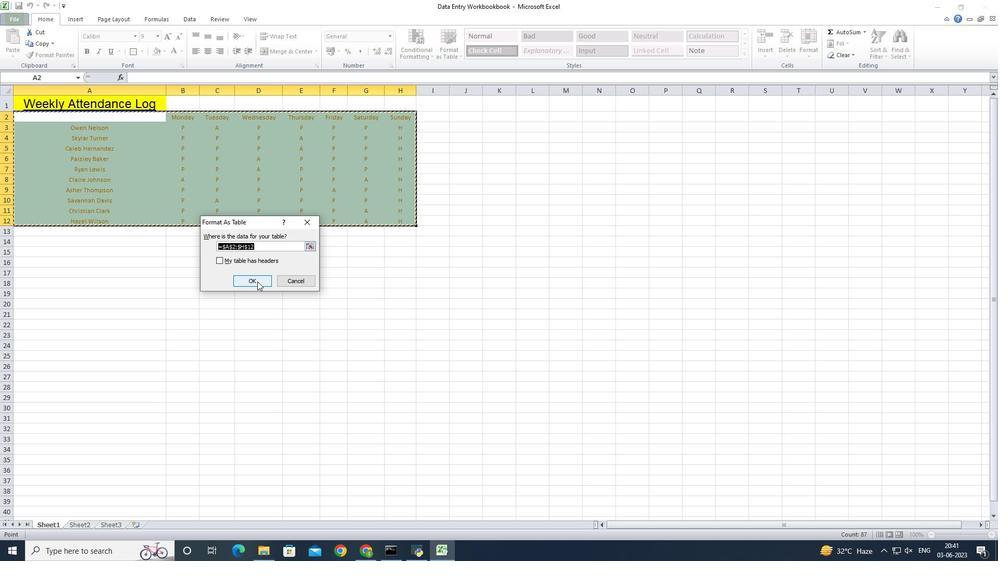 
Action: Mouse moved to (258, 280)
Screenshot: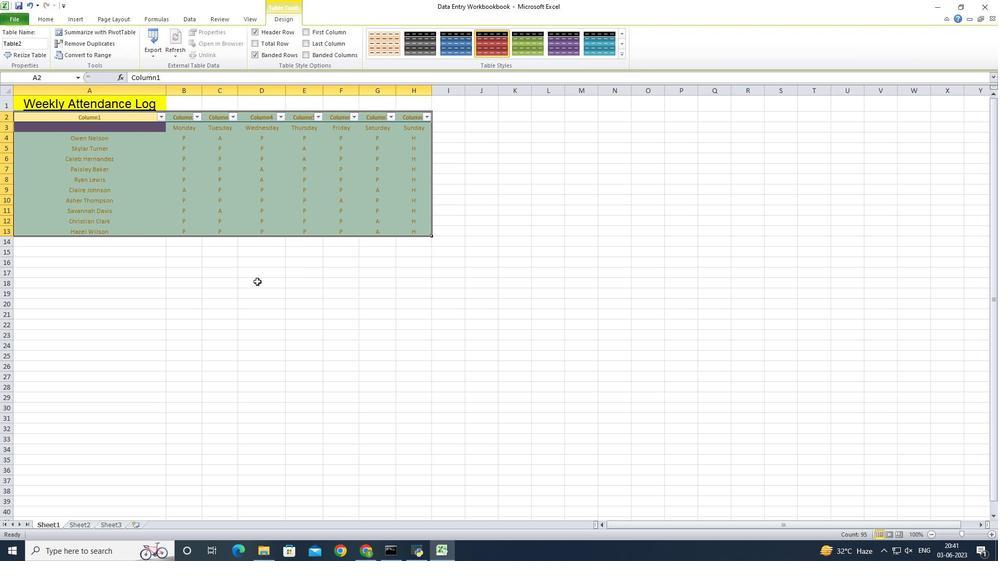 
Action: Mouse pressed left at (258, 280)
Screenshot: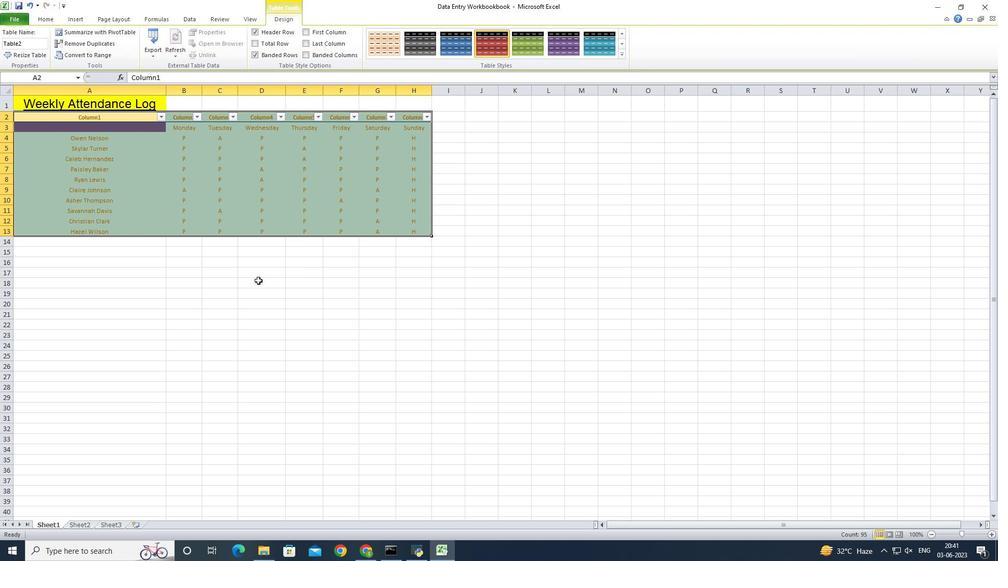 
Action: Mouse moved to (227, 232)
Screenshot: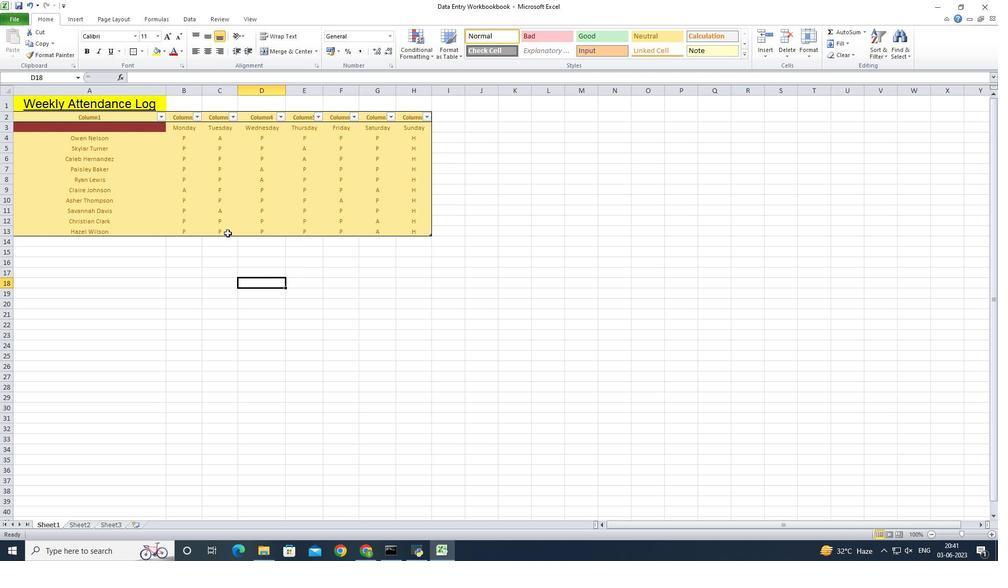 
Action: Key pressed ctrl+S
Screenshot: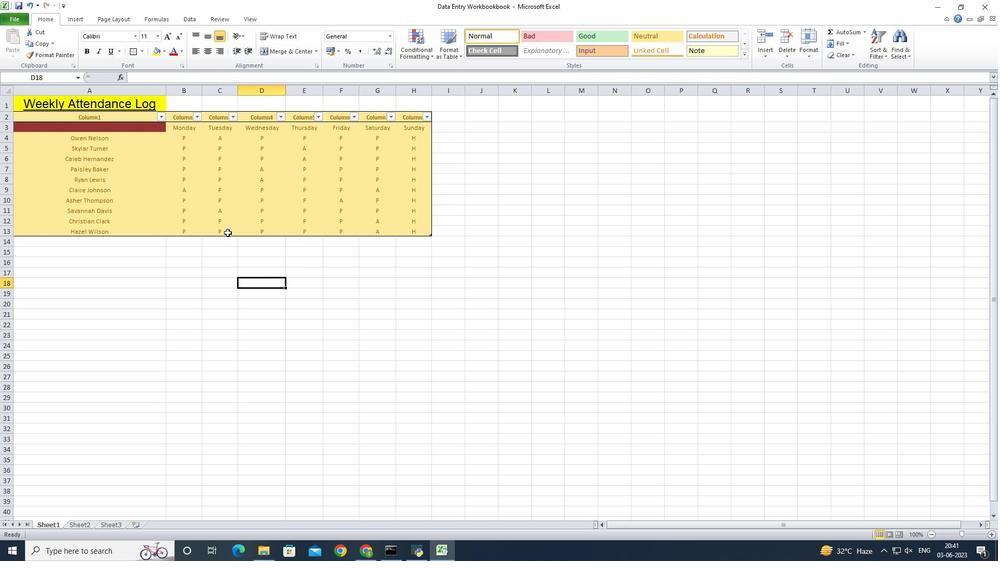 
Action: Mouse moved to (219, 227)
Screenshot: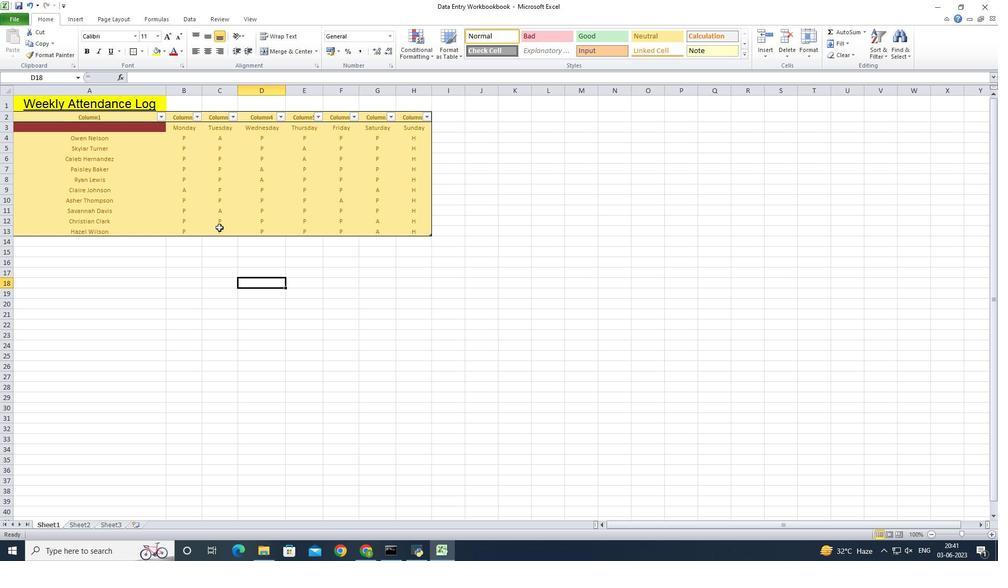 
